 Task: Search one way flight ticket for 1 adult, 5 children, 2 infants in seat and 1 infant on lap in first from St. Louis: St. Louis Lambert International Airport to Jacksonville: Albert J. Ellis Airport on 8-3-2023. Choice of flights is Royal air maroc. Number of bags: 1 checked bag. Price is upto 77000. Outbound departure time preference is 19:30.
Action: Mouse moved to (229, 340)
Screenshot: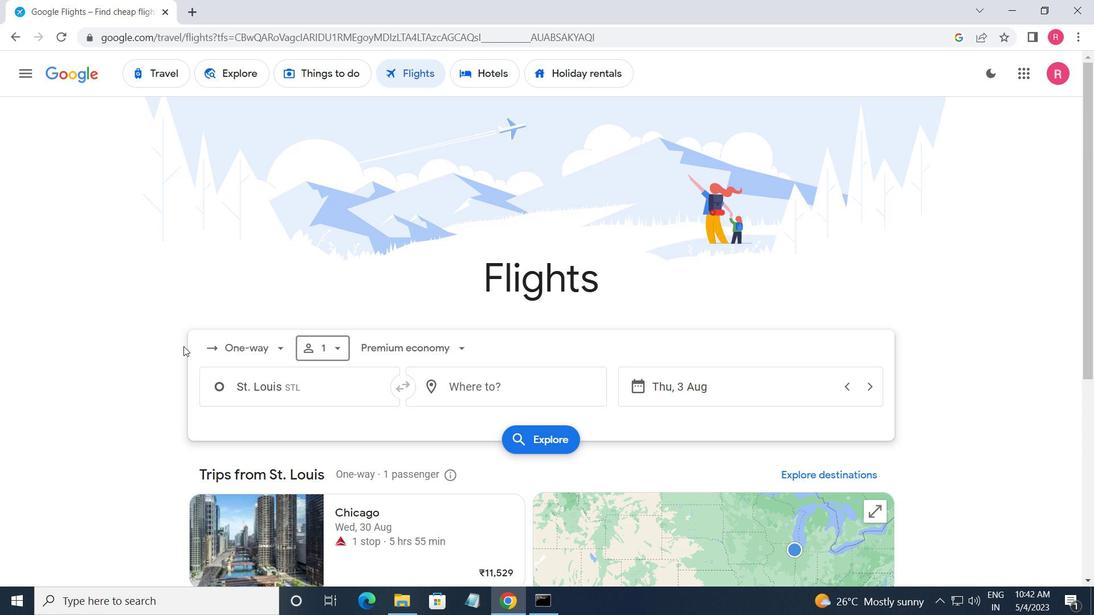 
Action: Mouse pressed left at (229, 340)
Screenshot: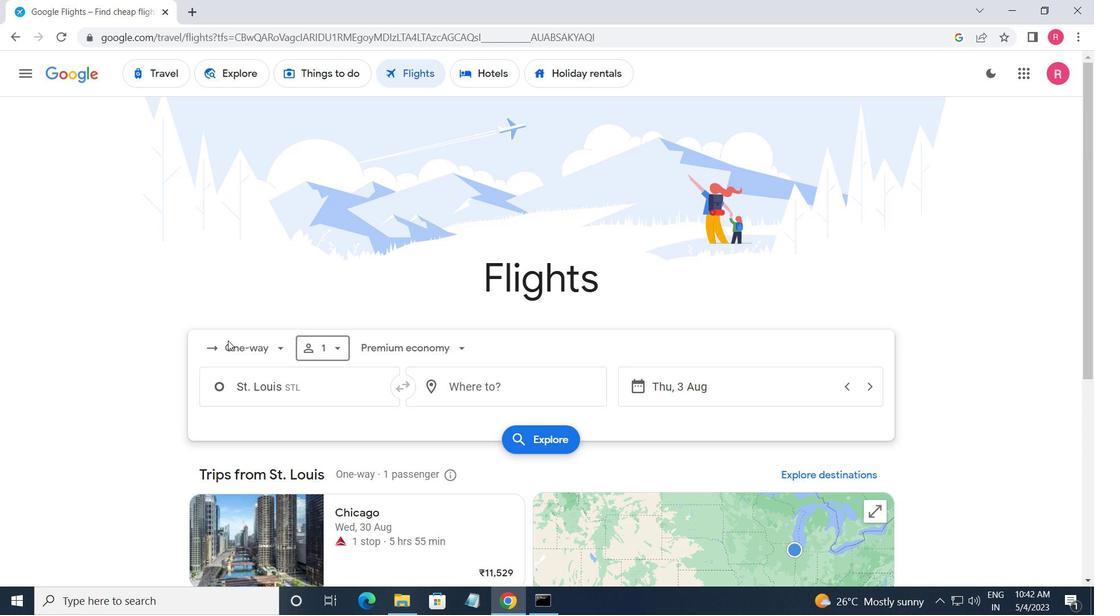 
Action: Mouse moved to (264, 414)
Screenshot: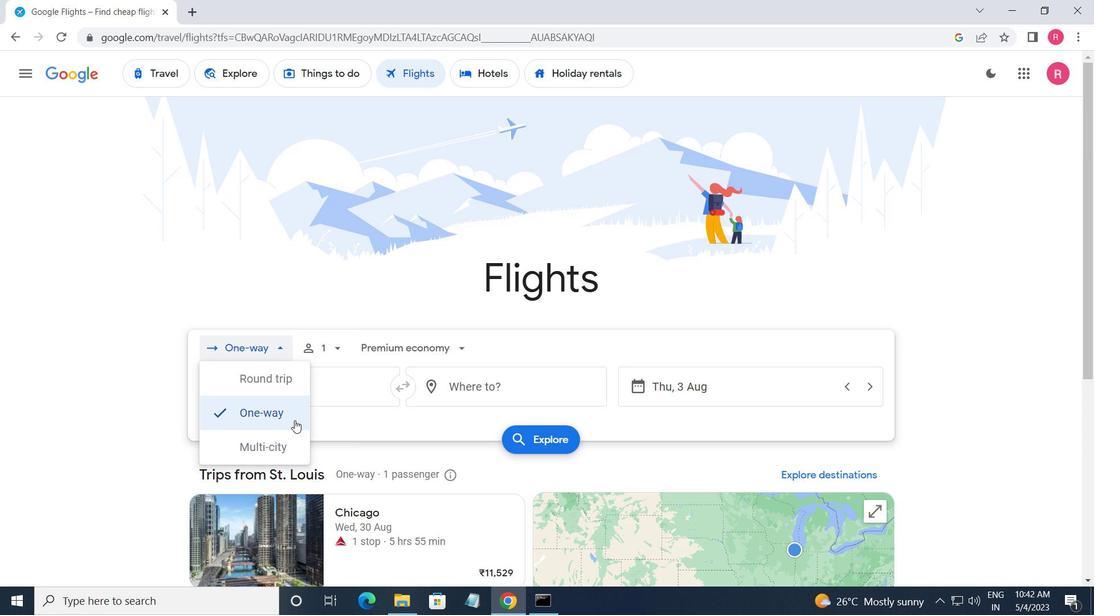 
Action: Mouse pressed left at (264, 414)
Screenshot: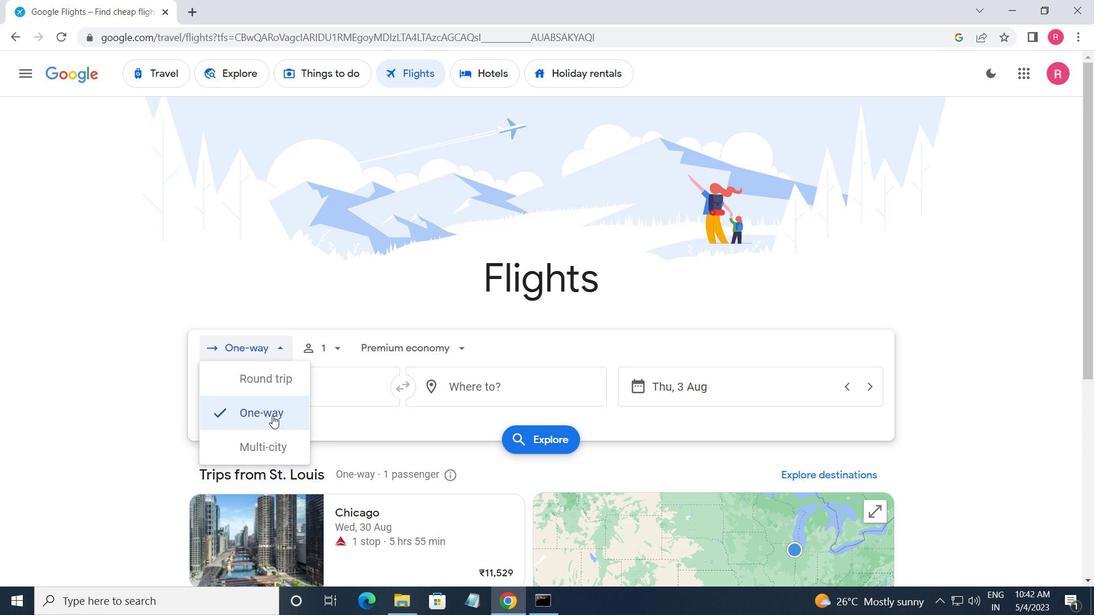 
Action: Mouse moved to (337, 341)
Screenshot: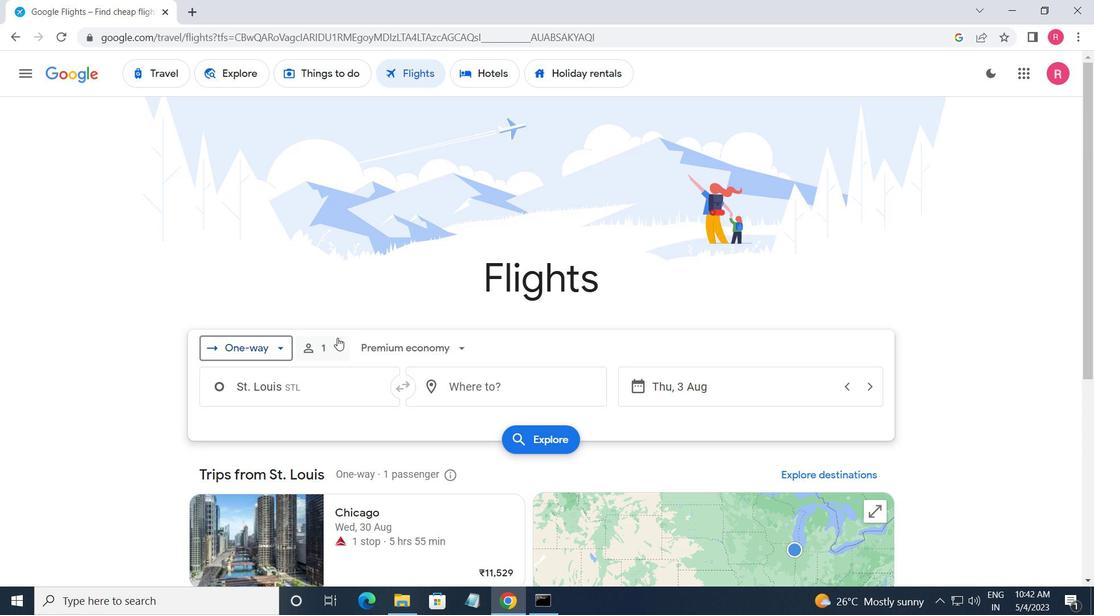 
Action: Mouse pressed left at (337, 341)
Screenshot: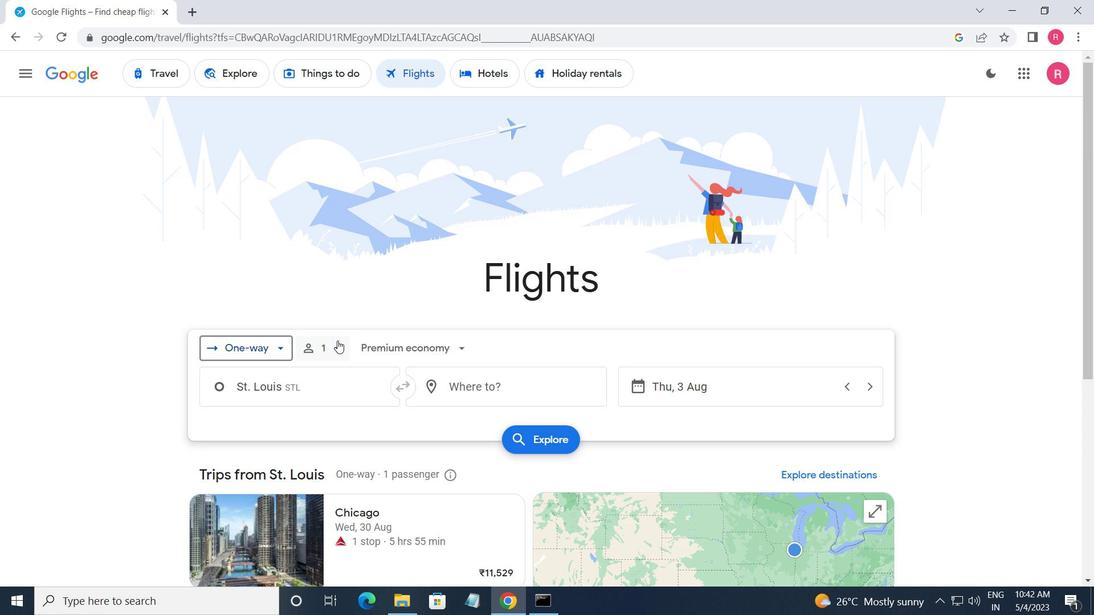 
Action: Mouse moved to (449, 429)
Screenshot: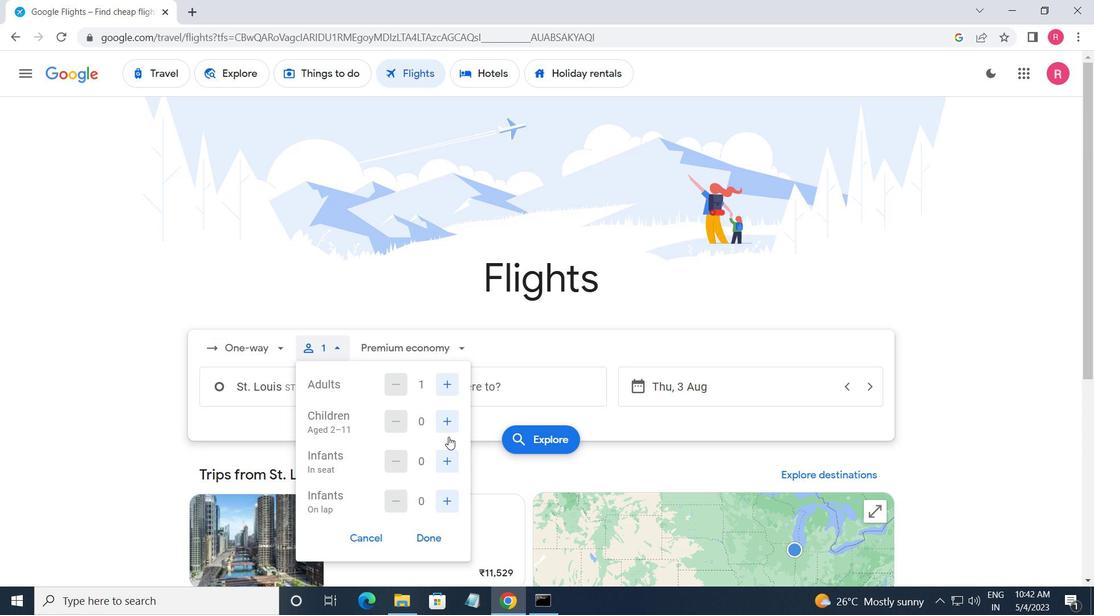 
Action: Mouse pressed left at (449, 429)
Screenshot: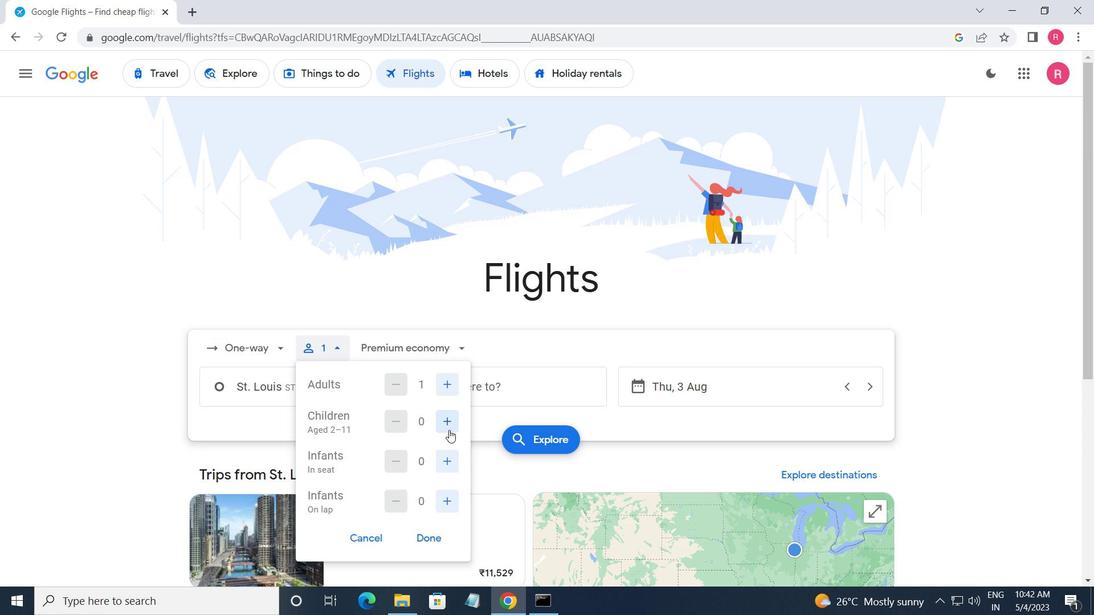 
Action: Mouse moved to (449, 429)
Screenshot: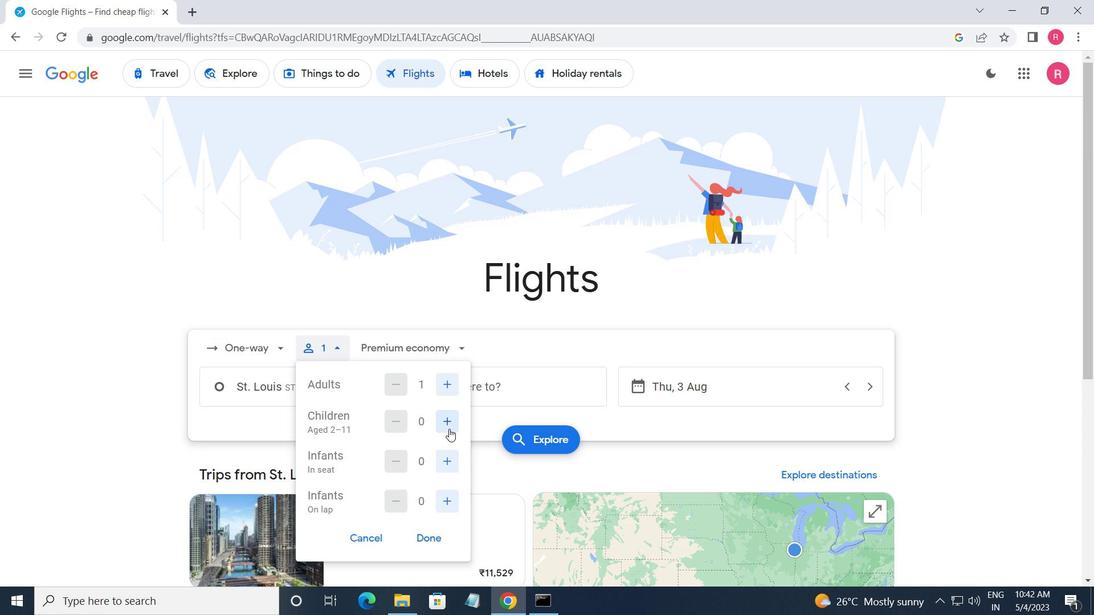 
Action: Mouse pressed left at (449, 429)
Screenshot: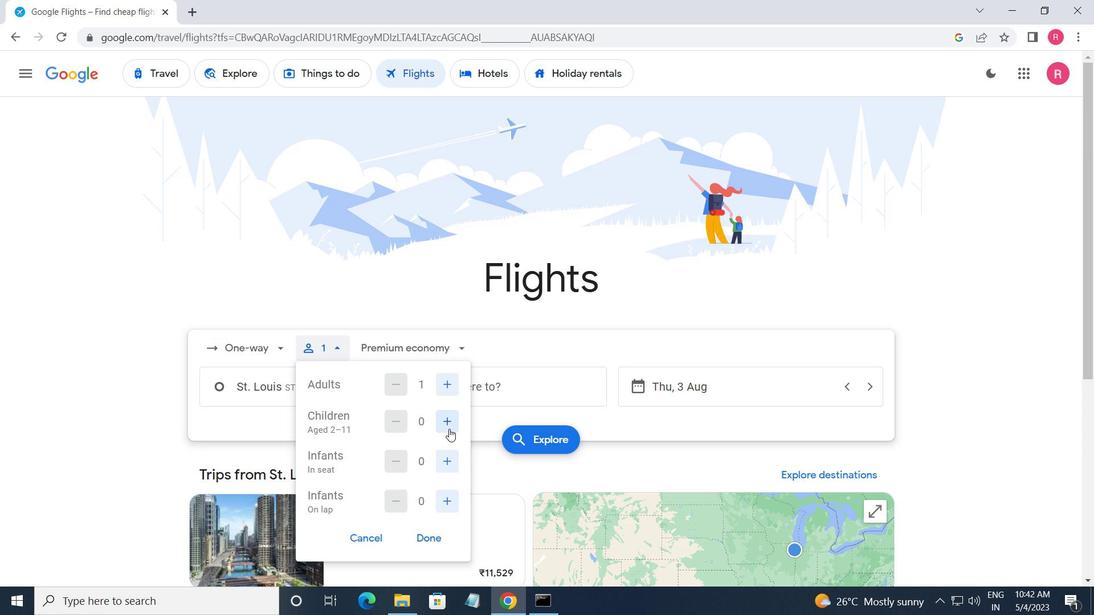 
Action: Mouse pressed left at (449, 429)
Screenshot: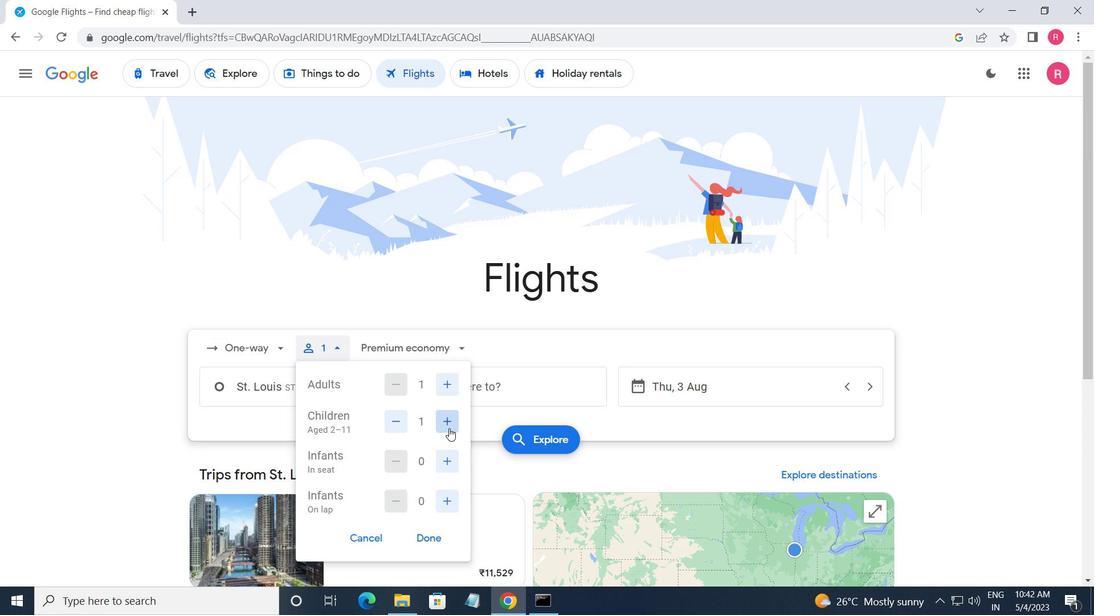
Action: Mouse pressed left at (449, 429)
Screenshot: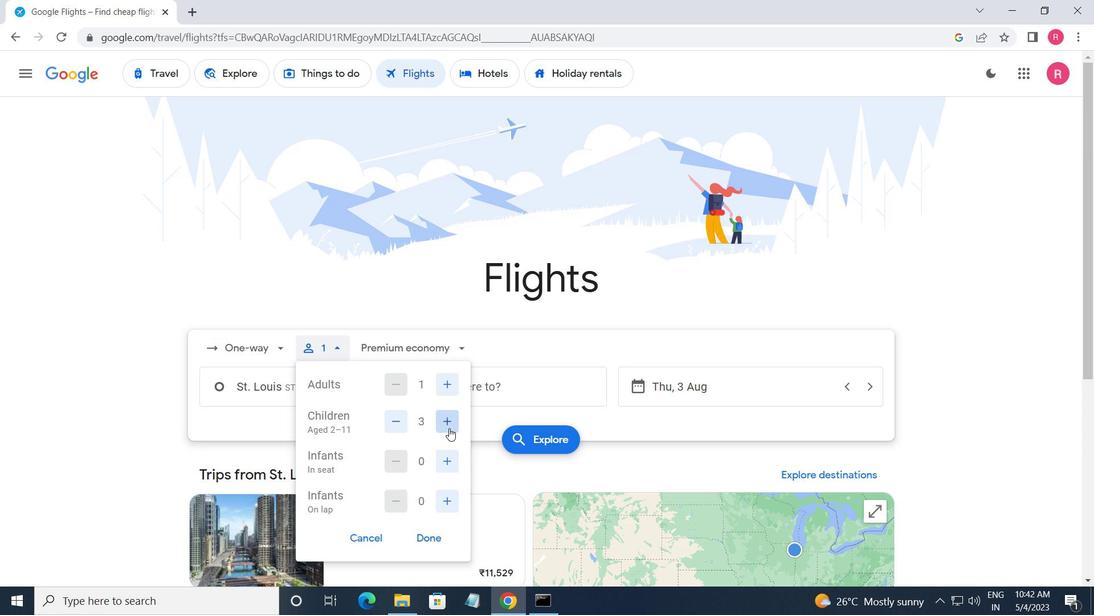 
Action: Mouse pressed left at (449, 429)
Screenshot: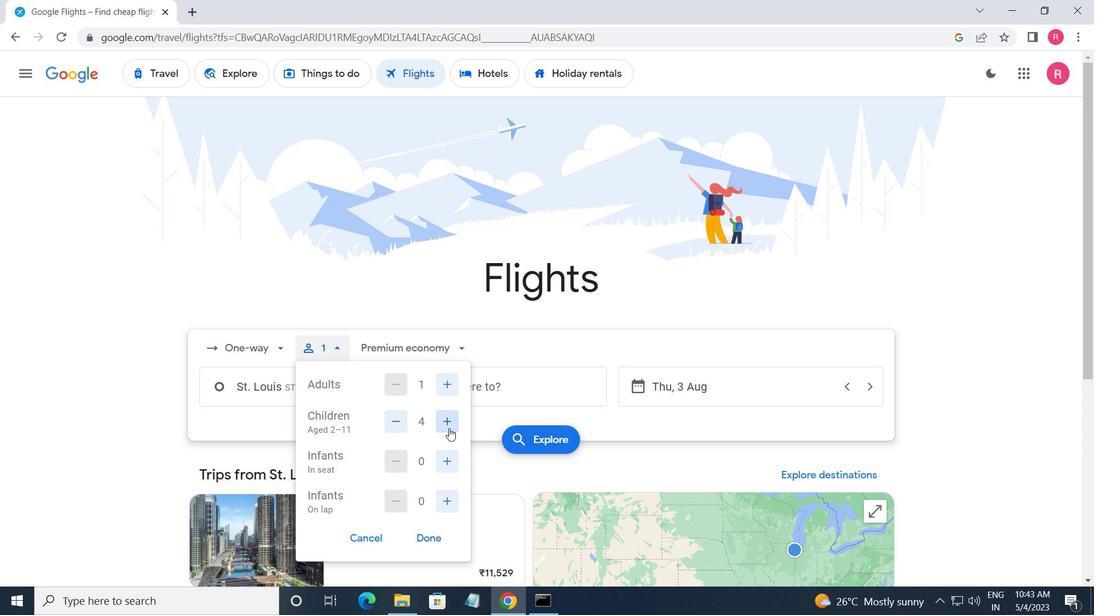 
Action: Mouse moved to (446, 455)
Screenshot: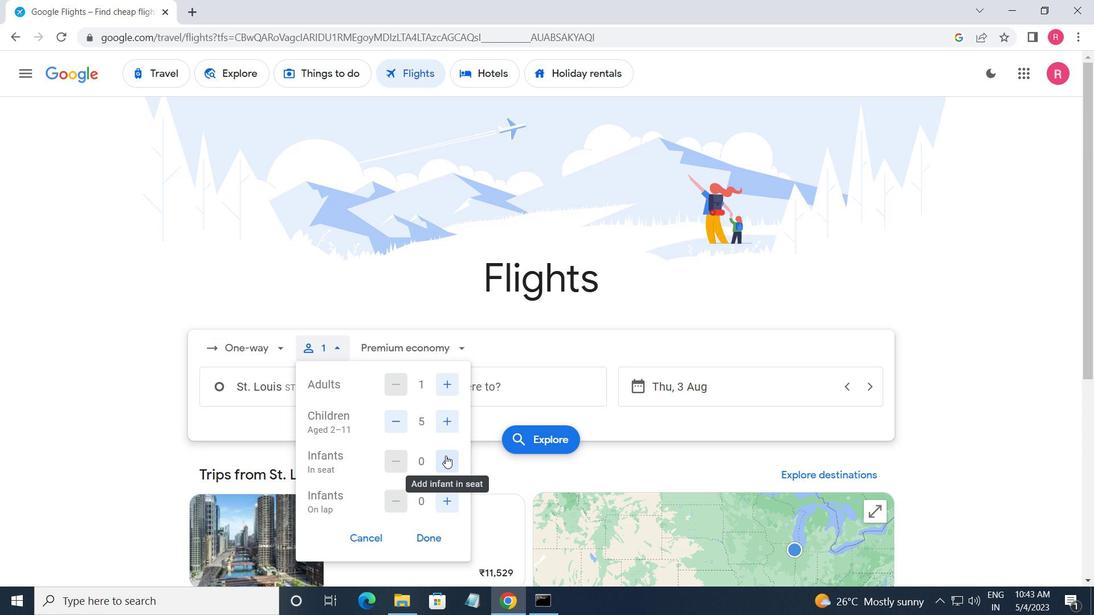
Action: Mouse pressed left at (446, 455)
Screenshot: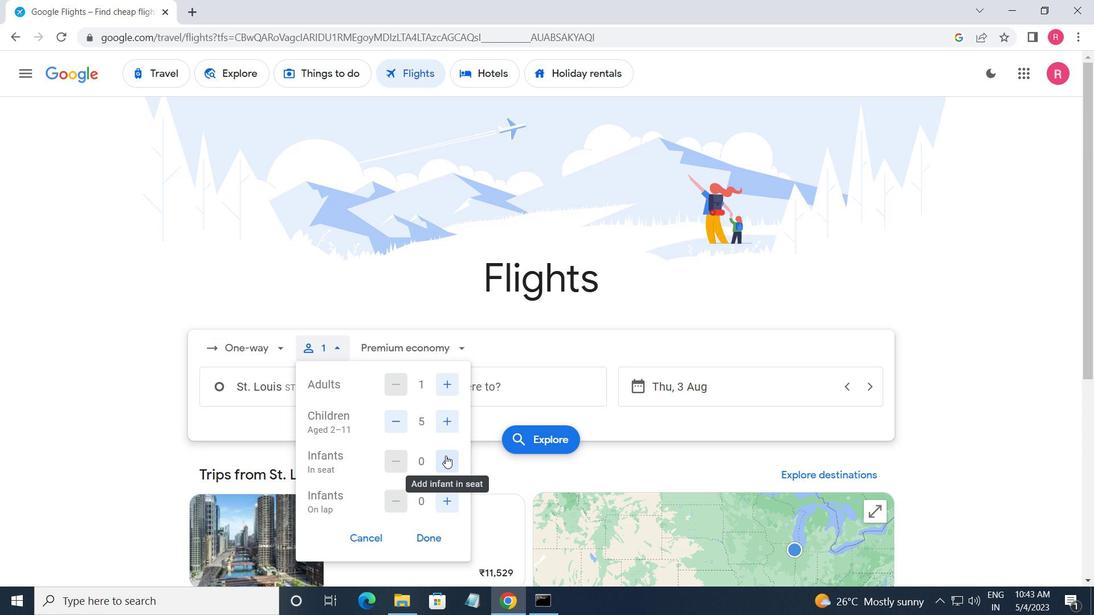 
Action: Mouse pressed left at (446, 455)
Screenshot: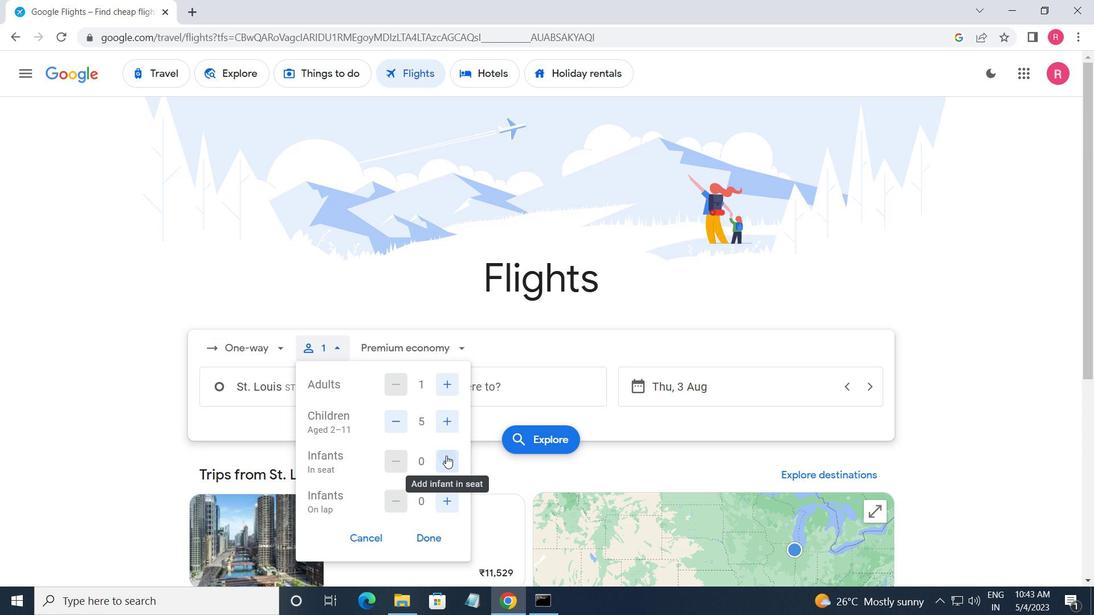 
Action: Mouse moved to (451, 505)
Screenshot: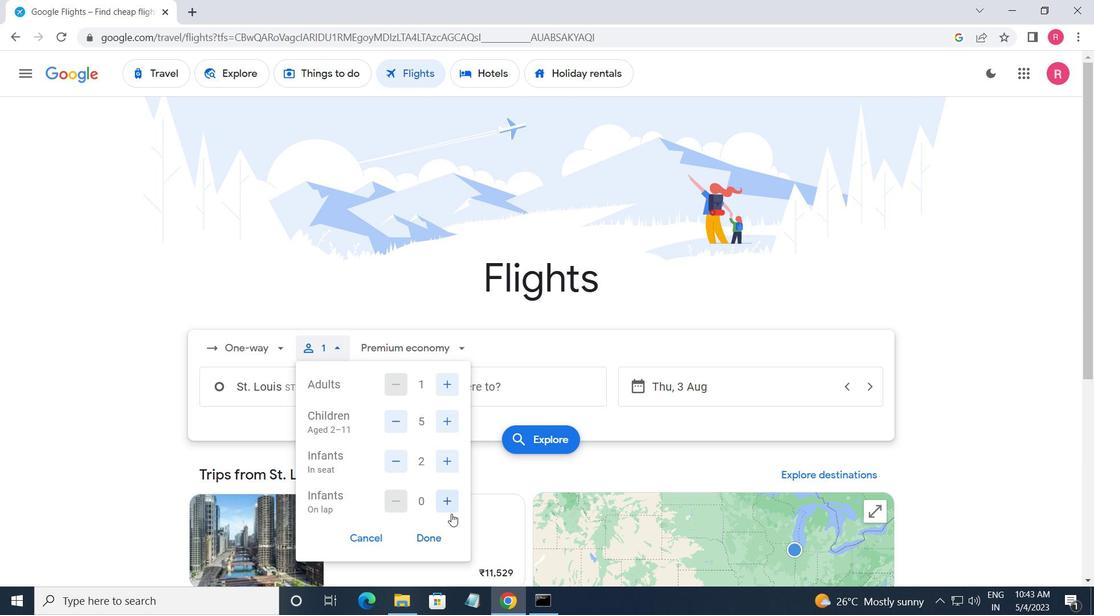 
Action: Mouse pressed left at (451, 505)
Screenshot: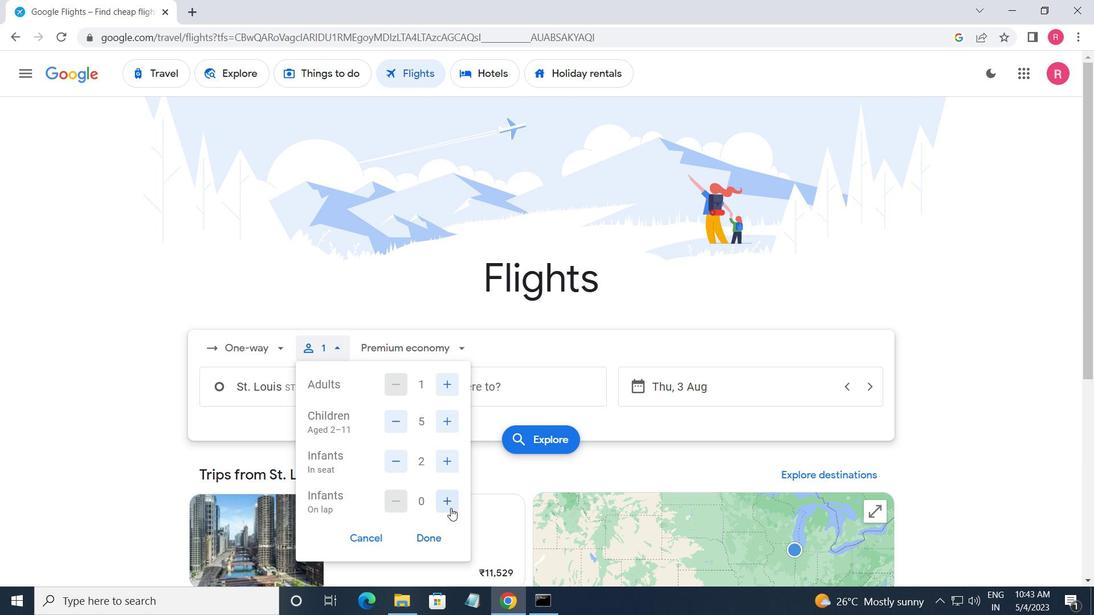 
Action: Mouse moved to (393, 499)
Screenshot: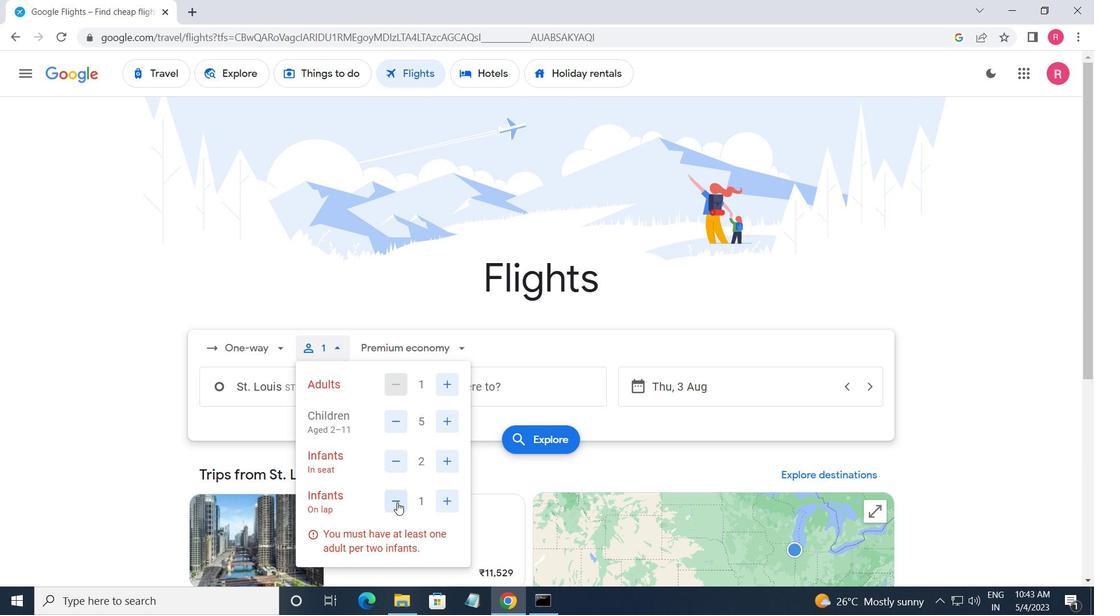 
Action: Mouse pressed left at (393, 499)
Screenshot: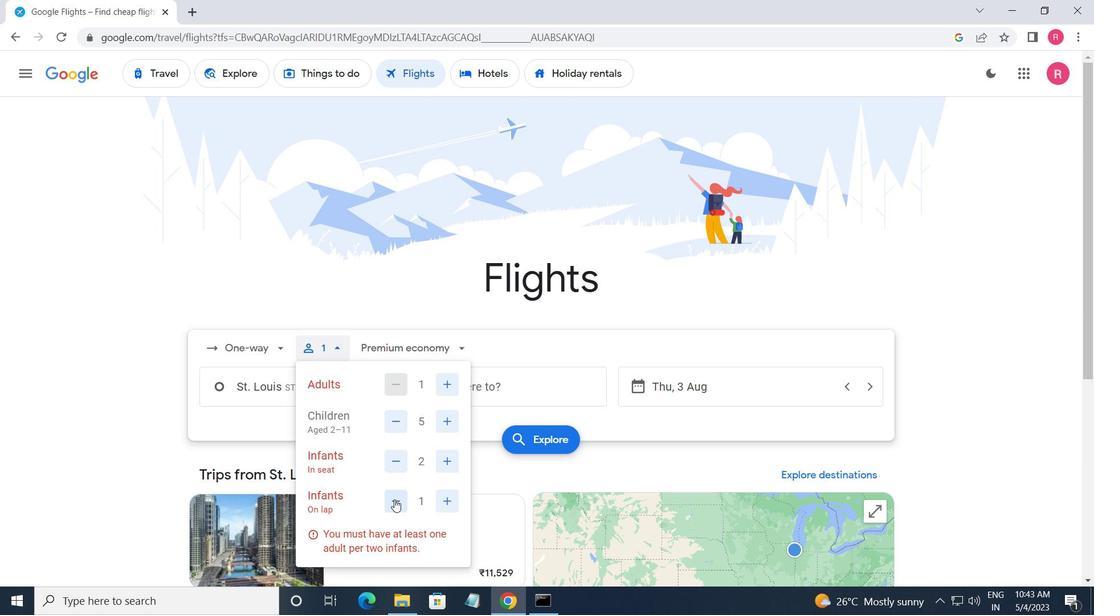 
Action: Mouse moved to (420, 532)
Screenshot: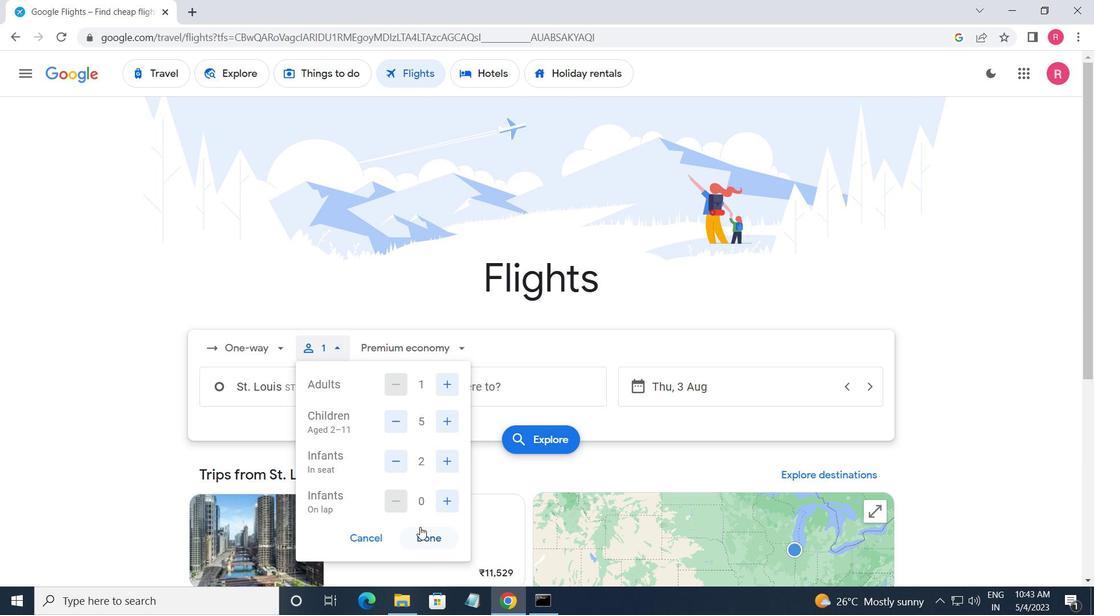 
Action: Mouse pressed left at (420, 532)
Screenshot: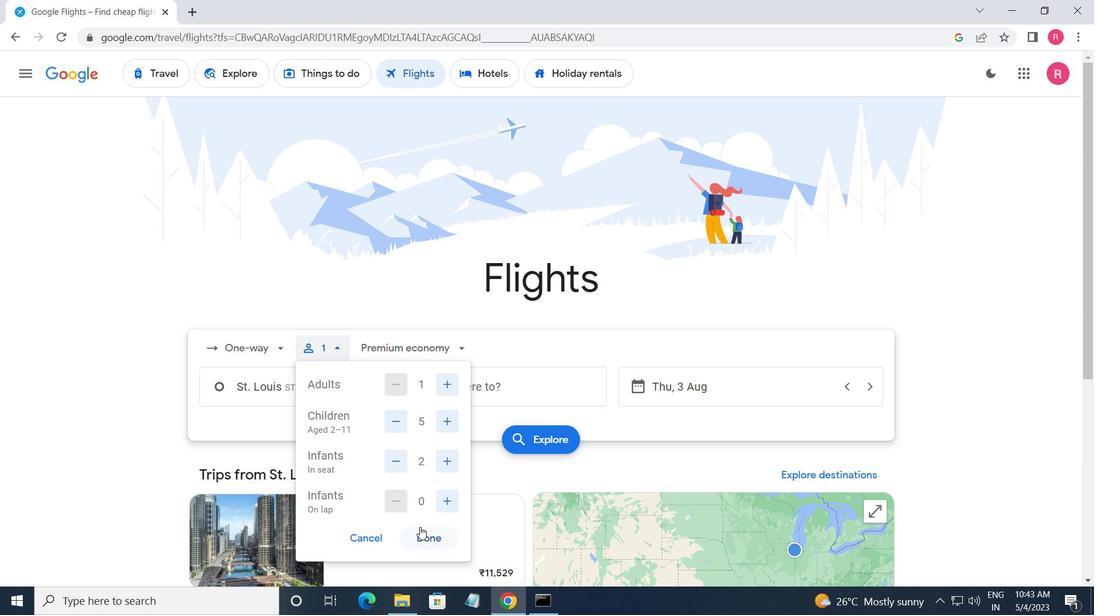 
Action: Mouse moved to (377, 350)
Screenshot: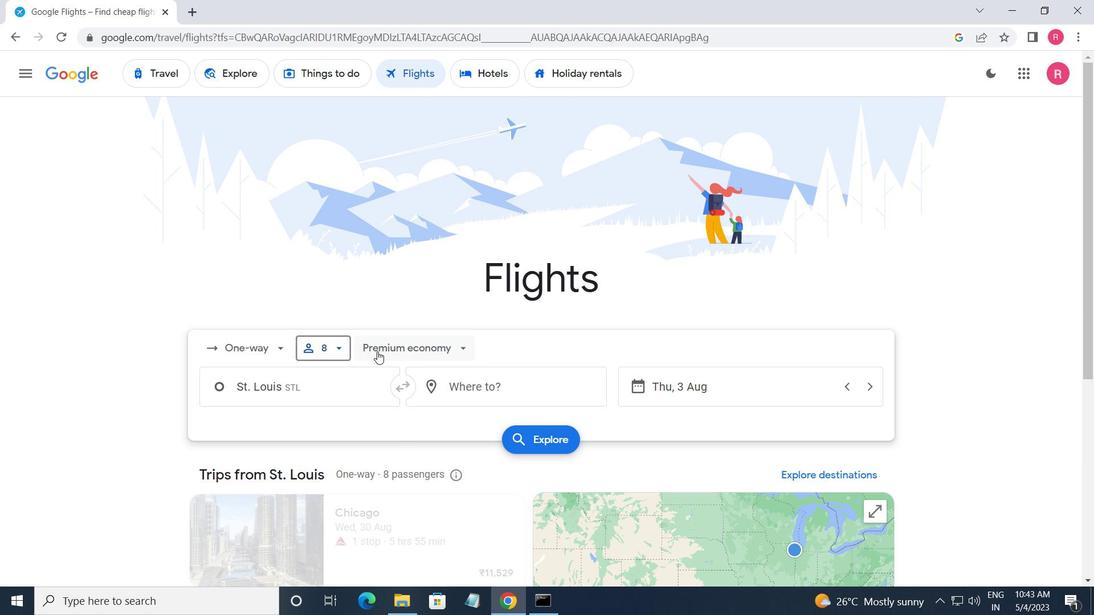 
Action: Mouse pressed left at (377, 350)
Screenshot: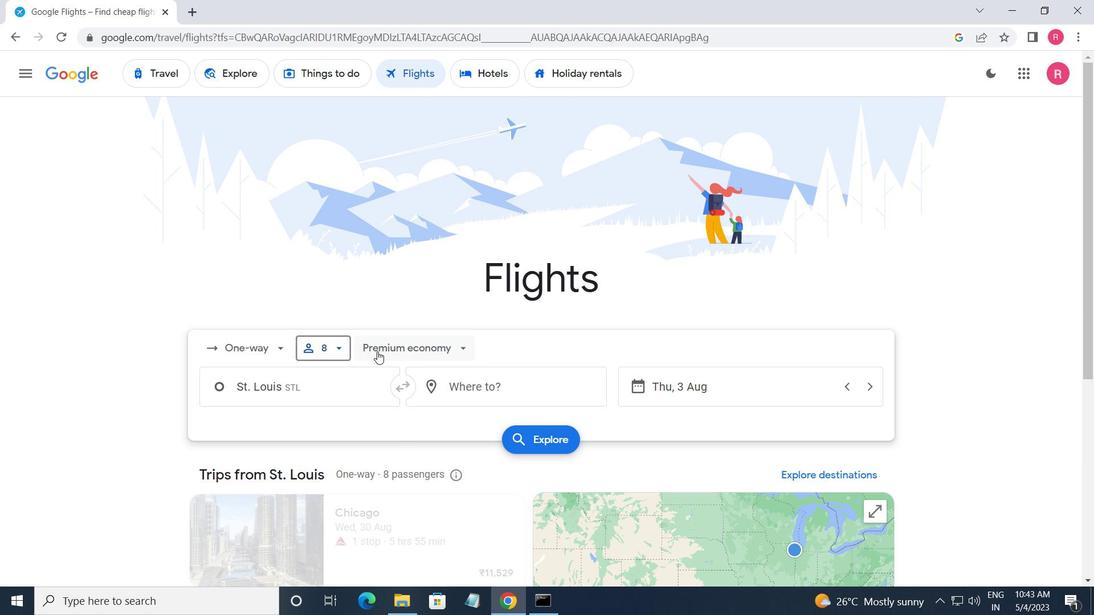 
Action: Mouse moved to (419, 475)
Screenshot: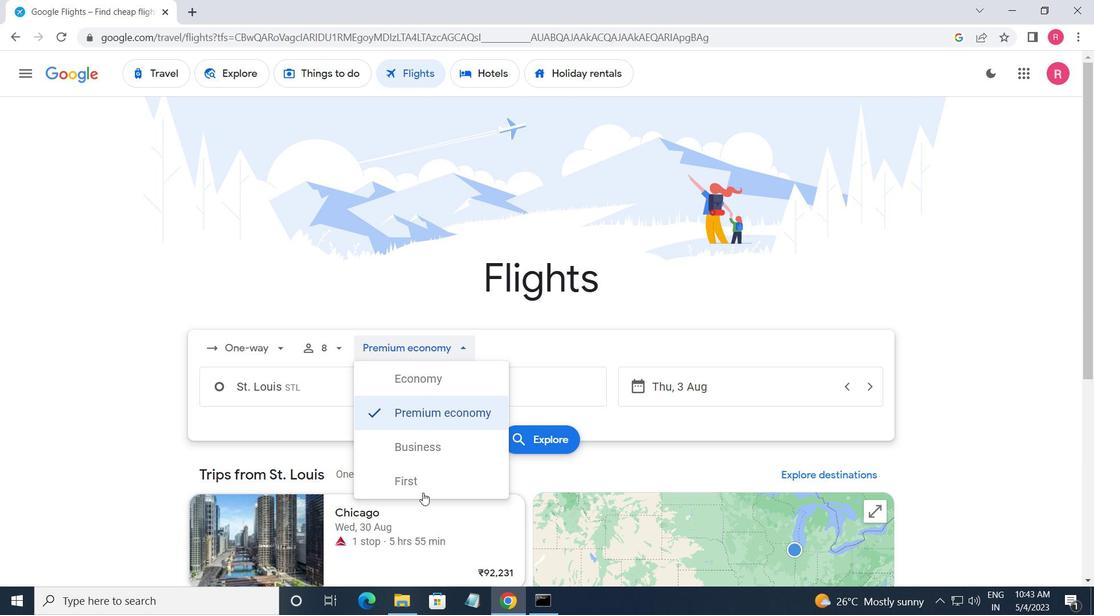 
Action: Mouse pressed left at (419, 475)
Screenshot: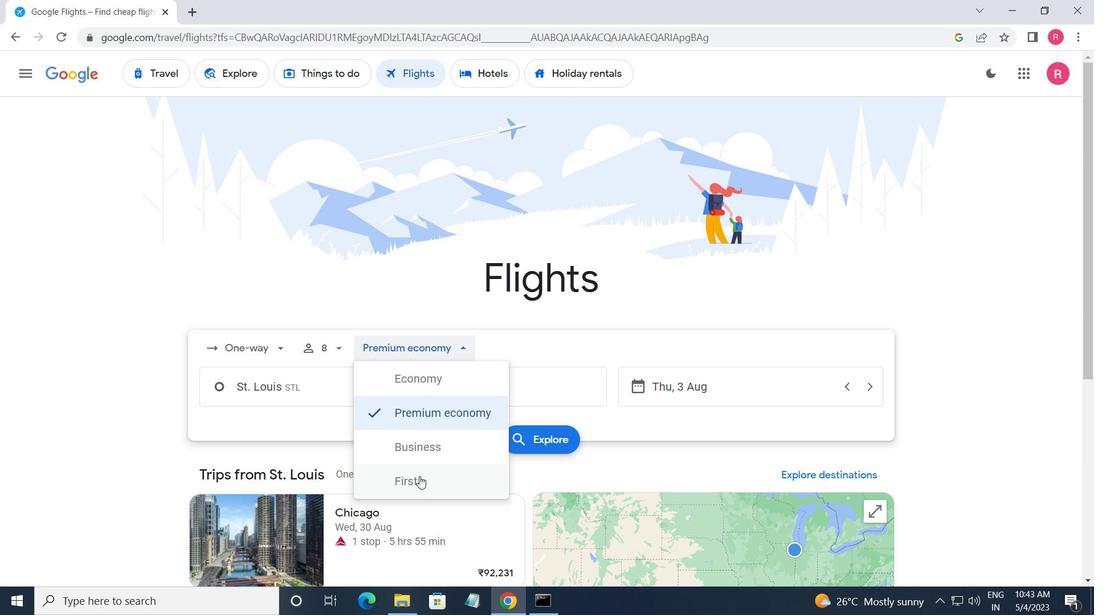 
Action: Mouse moved to (346, 388)
Screenshot: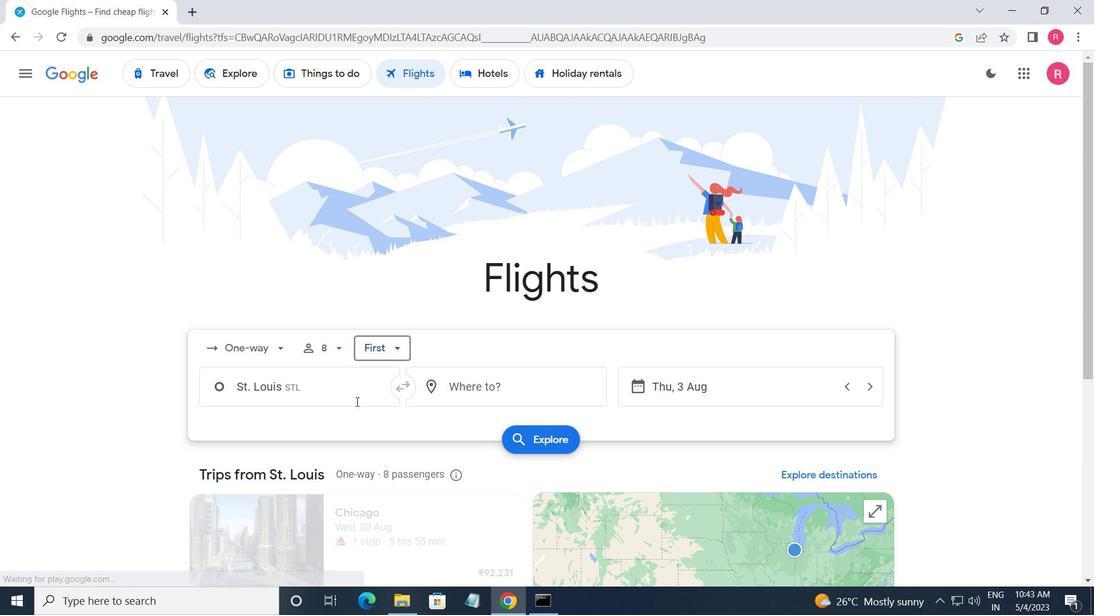 
Action: Mouse pressed left at (346, 388)
Screenshot: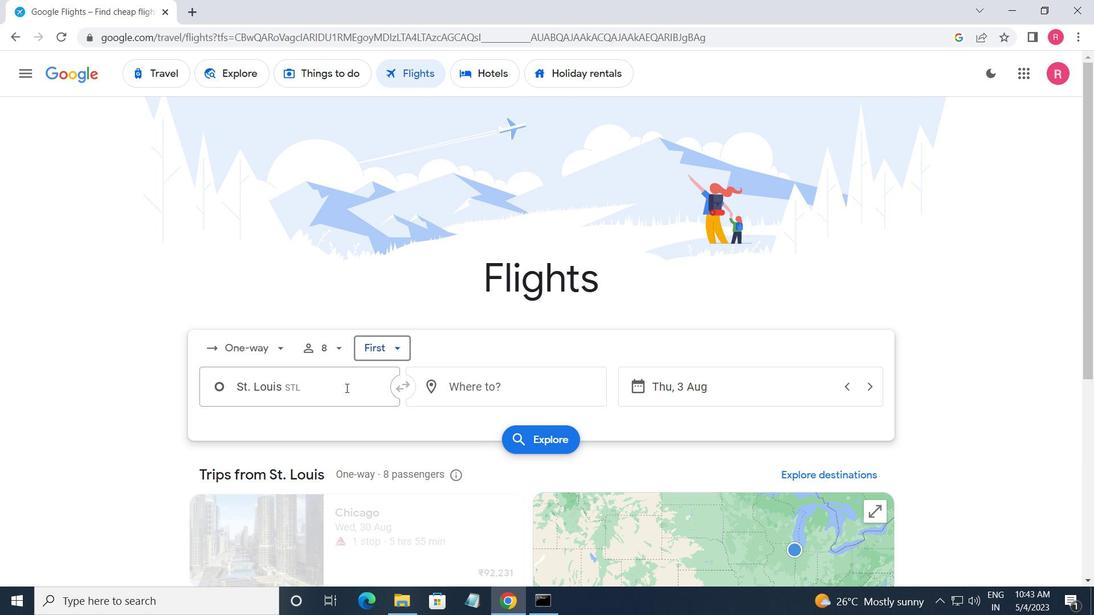 
Action: Mouse moved to (358, 470)
Screenshot: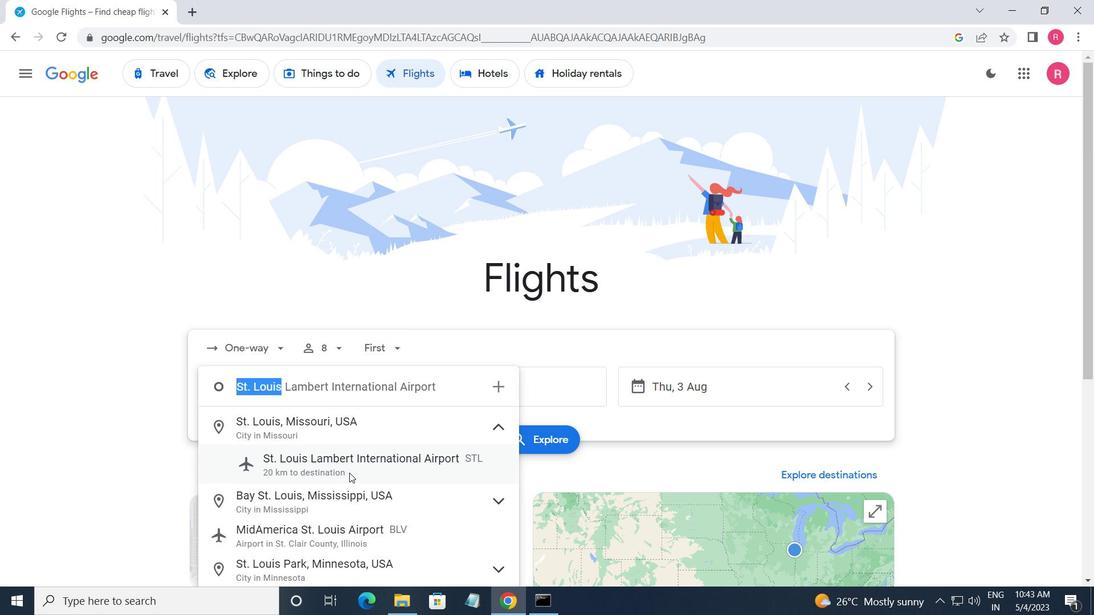 
Action: Mouse pressed left at (358, 470)
Screenshot: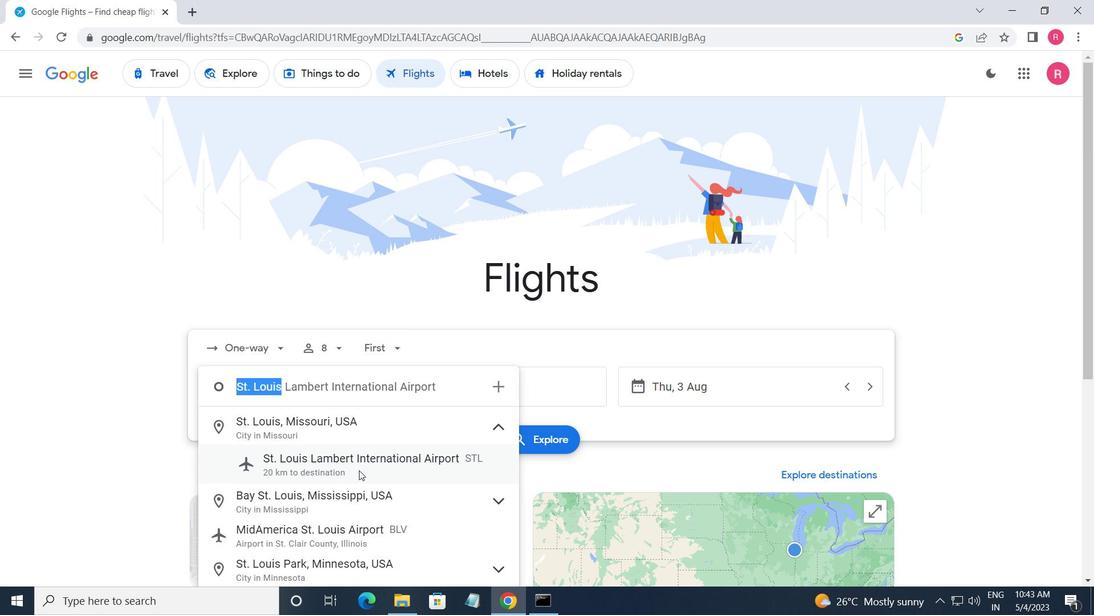 
Action: Mouse moved to (527, 392)
Screenshot: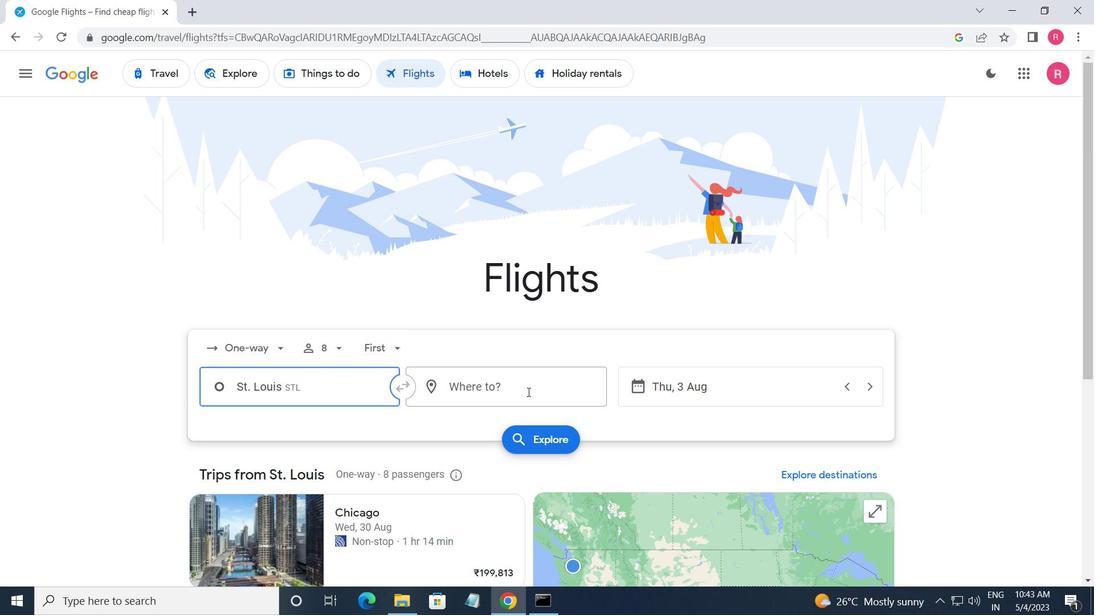 
Action: Mouse pressed left at (527, 392)
Screenshot: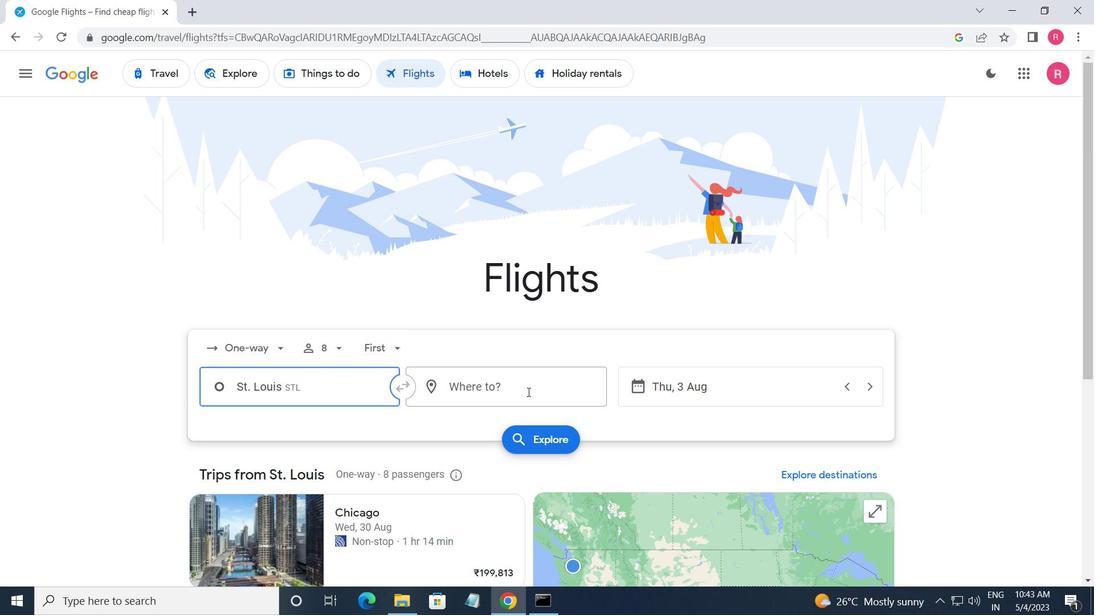 
Action: Mouse moved to (538, 517)
Screenshot: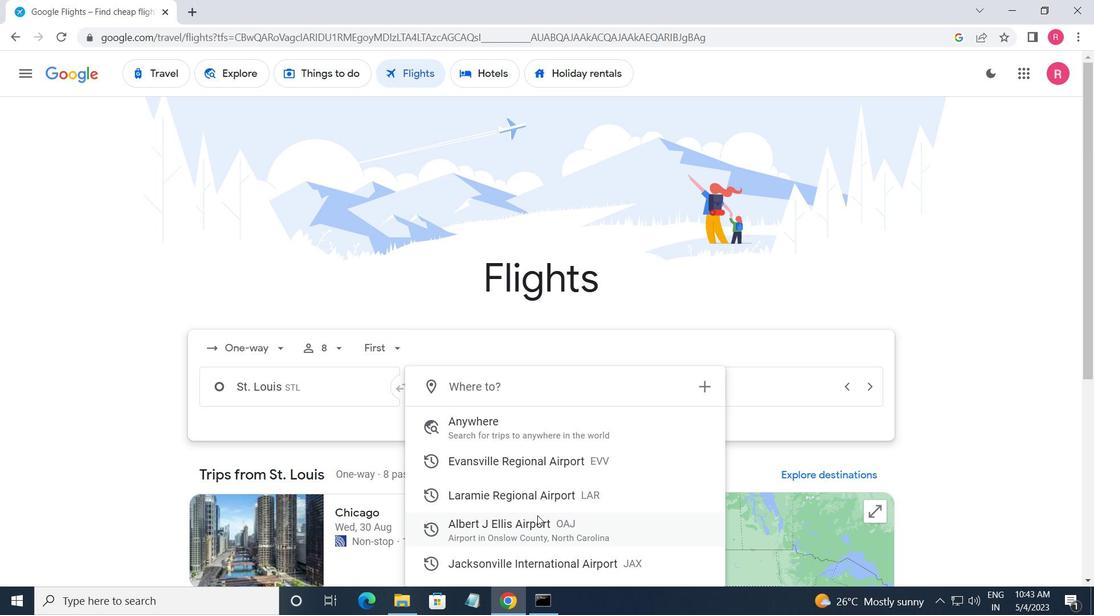 
Action: Mouse pressed left at (538, 517)
Screenshot: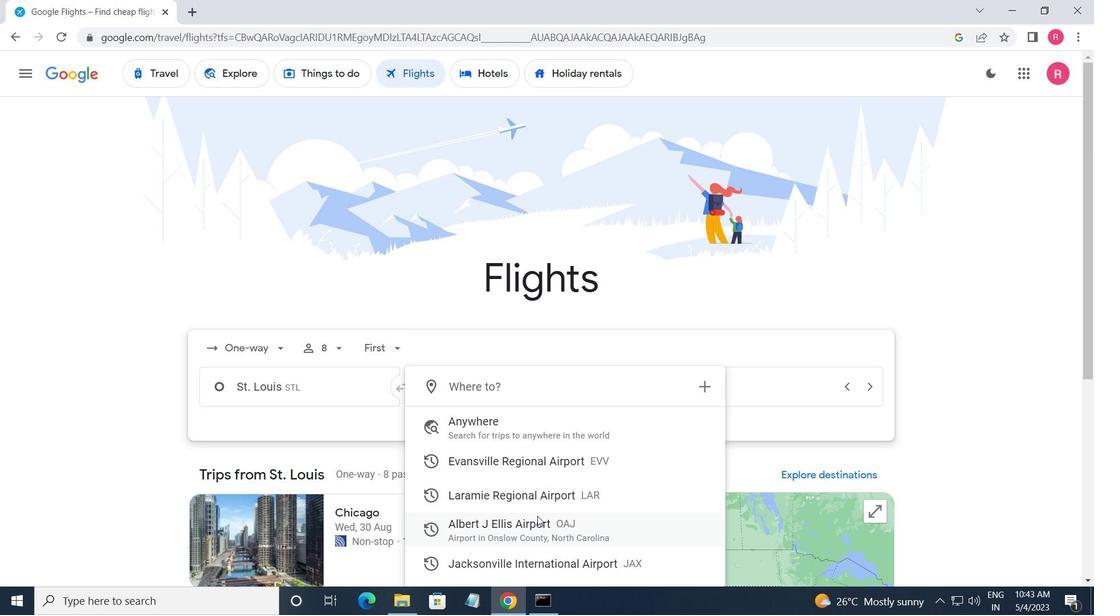 
Action: Mouse moved to (737, 397)
Screenshot: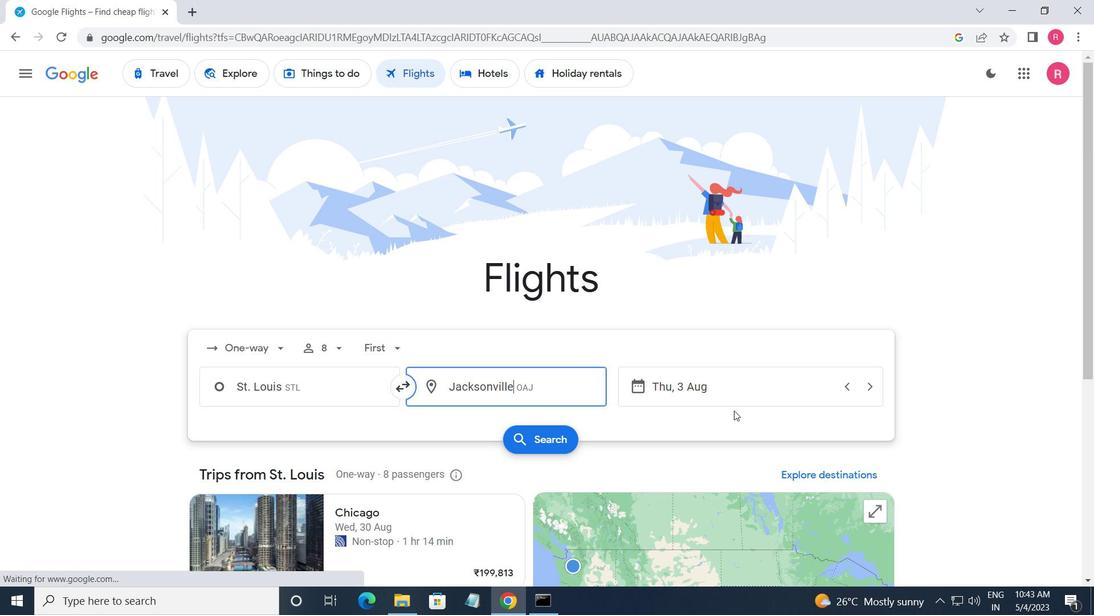 
Action: Mouse pressed left at (737, 397)
Screenshot: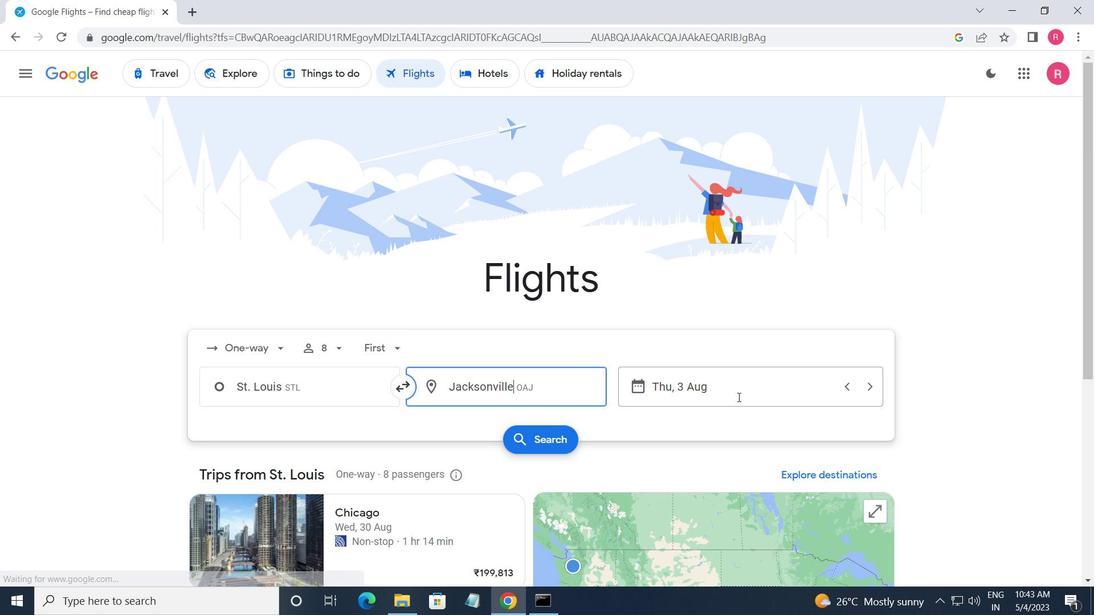 
Action: Mouse moved to (516, 338)
Screenshot: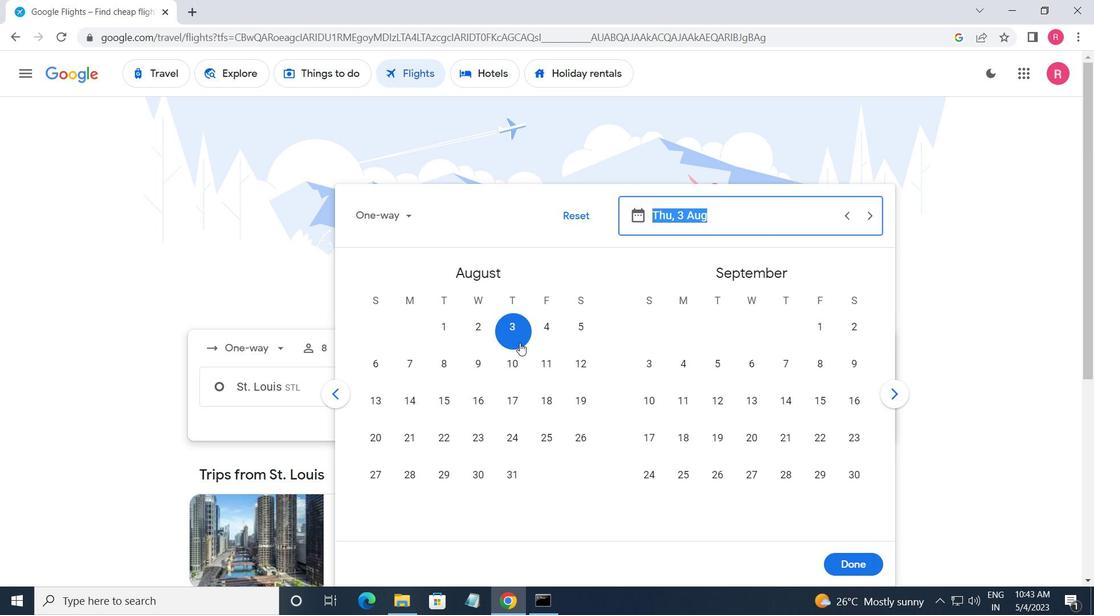 
Action: Mouse pressed left at (516, 338)
Screenshot: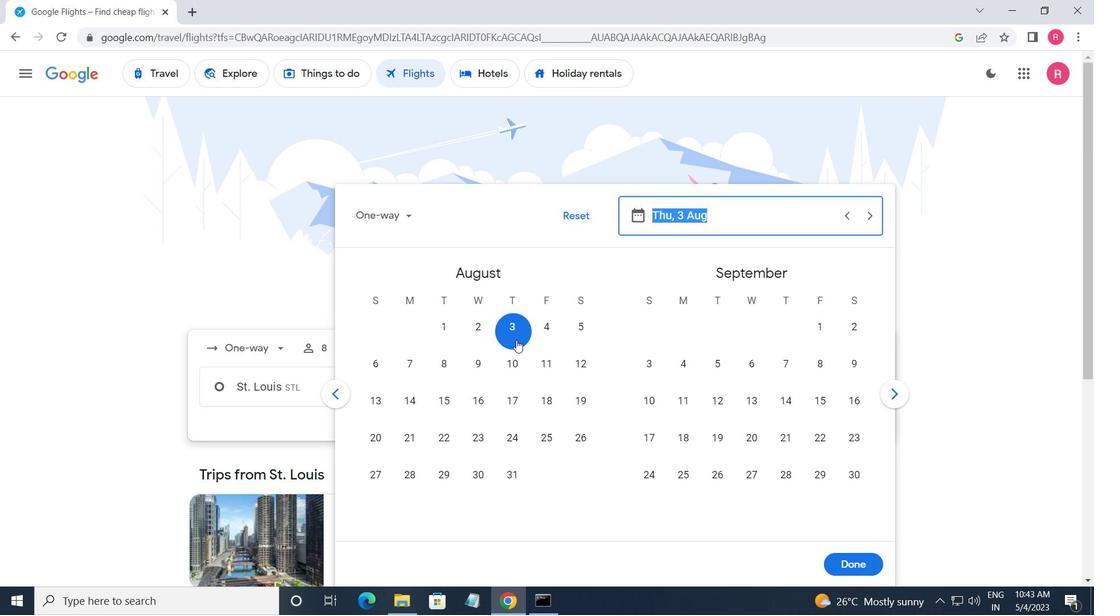 
Action: Mouse moved to (844, 560)
Screenshot: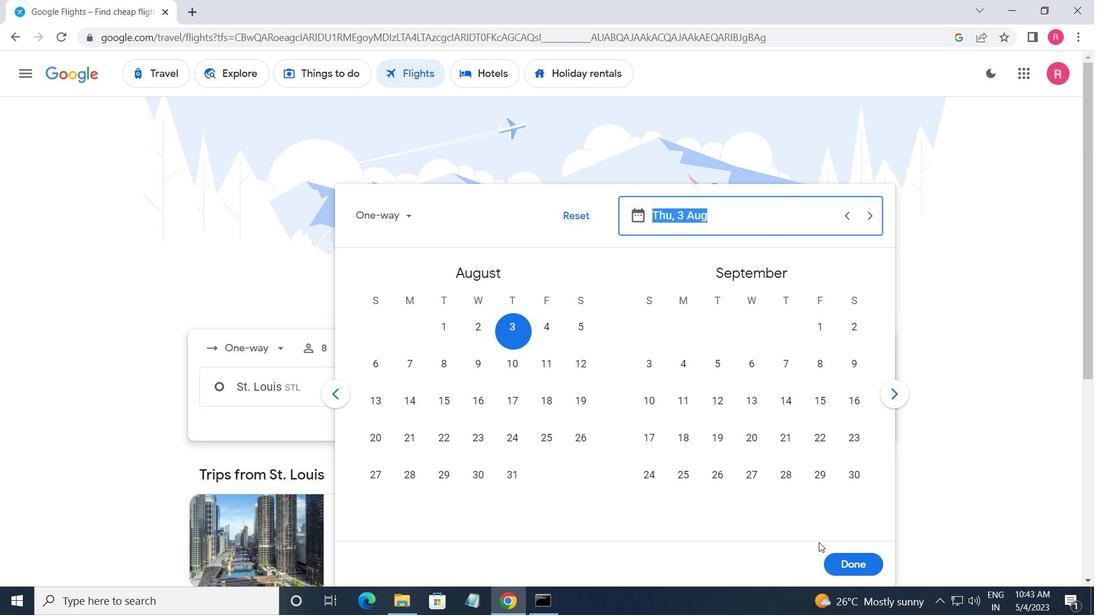 
Action: Mouse pressed left at (844, 560)
Screenshot: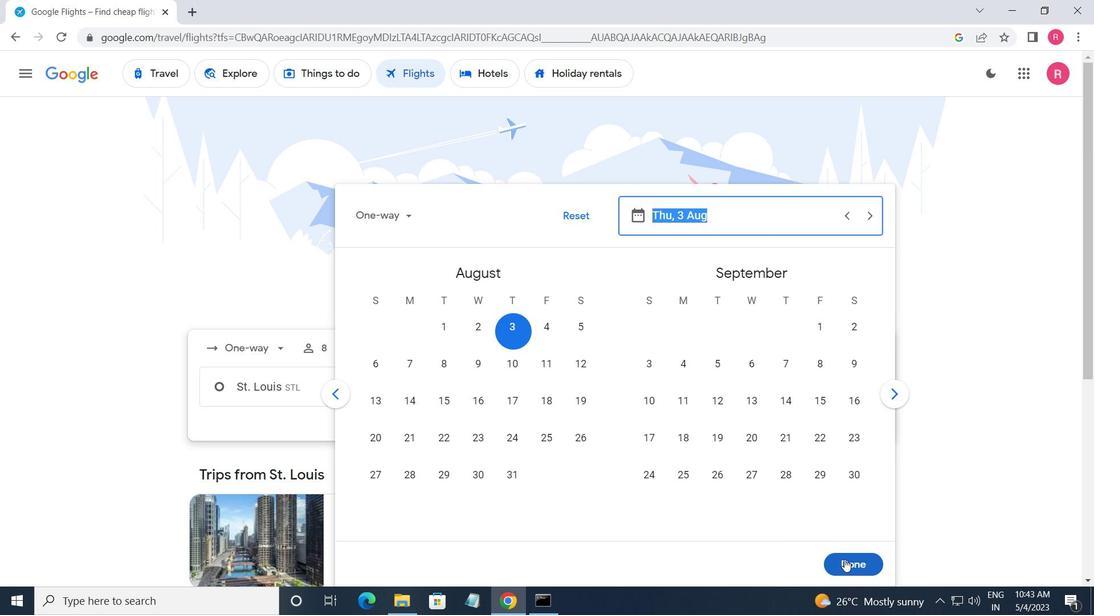 
Action: Mouse moved to (521, 429)
Screenshot: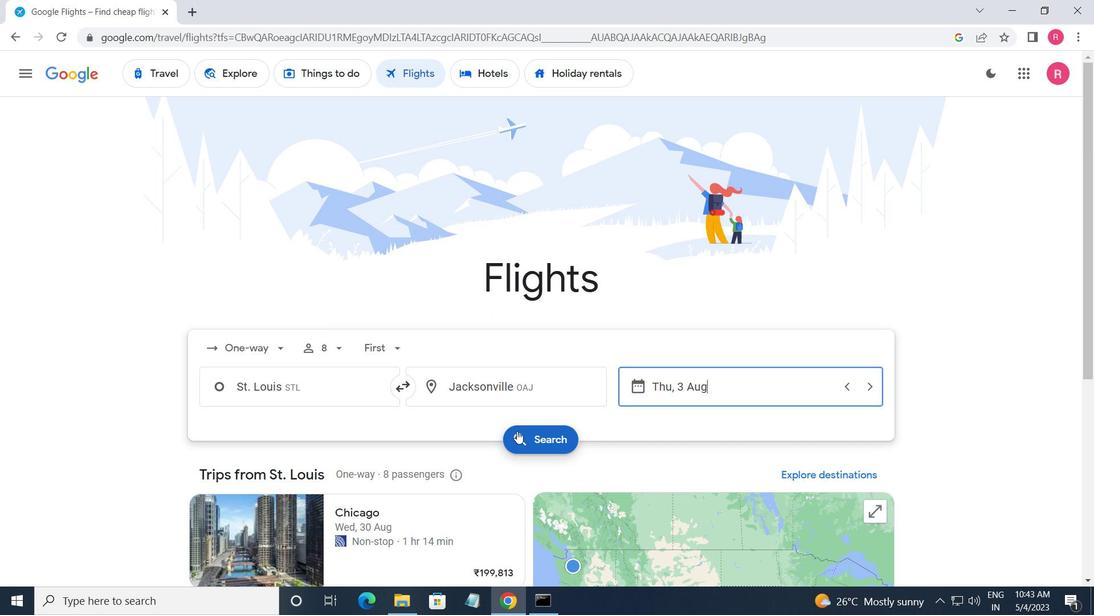 
Action: Mouse pressed left at (521, 429)
Screenshot: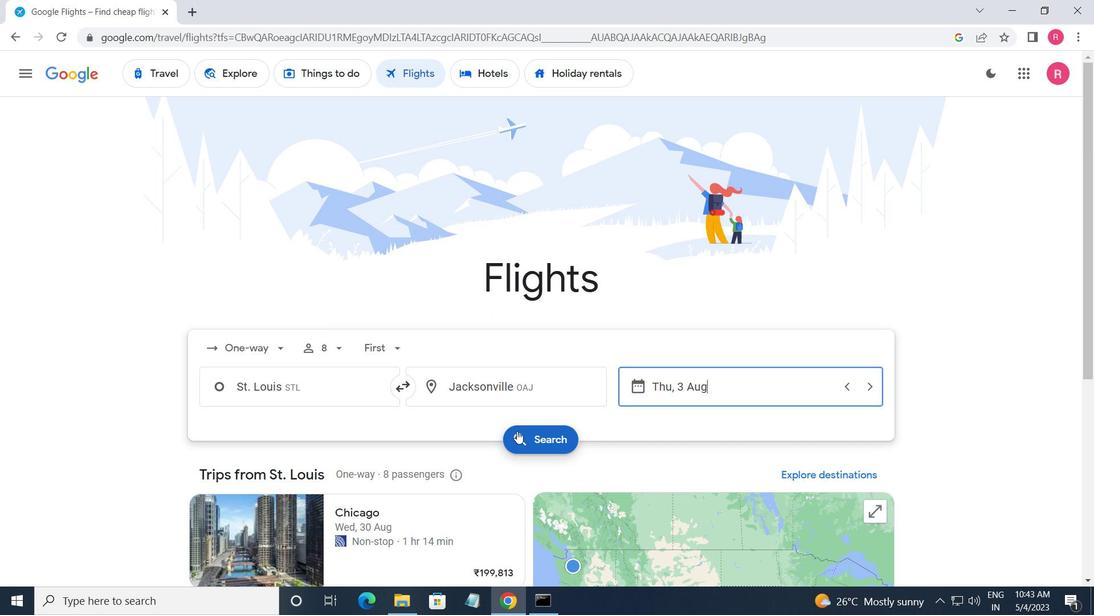 
Action: Mouse moved to (226, 202)
Screenshot: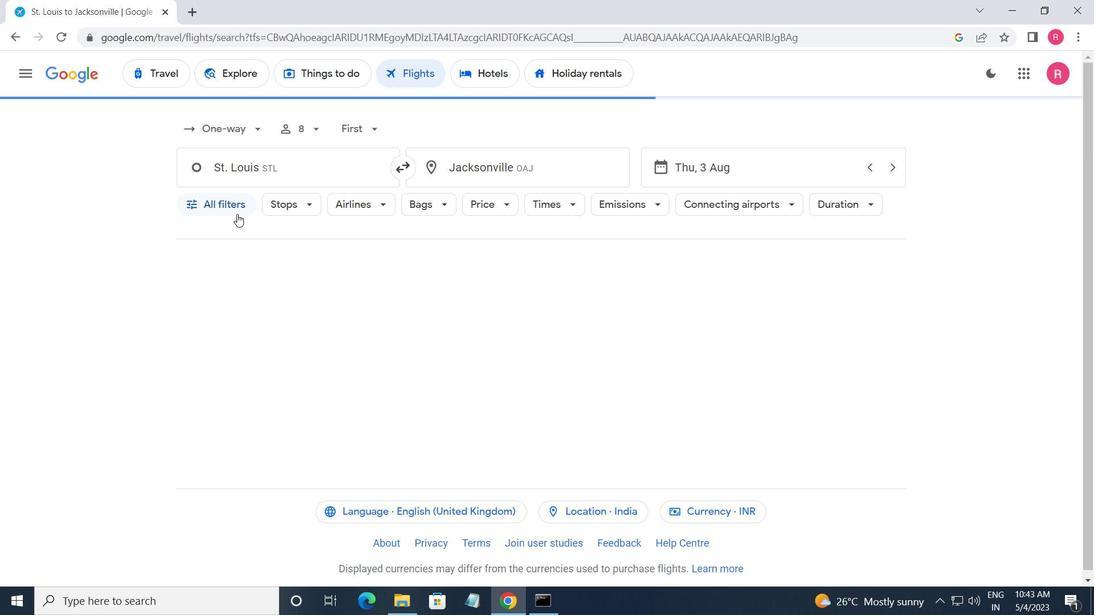 
Action: Mouse pressed left at (226, 202)
Screenshot: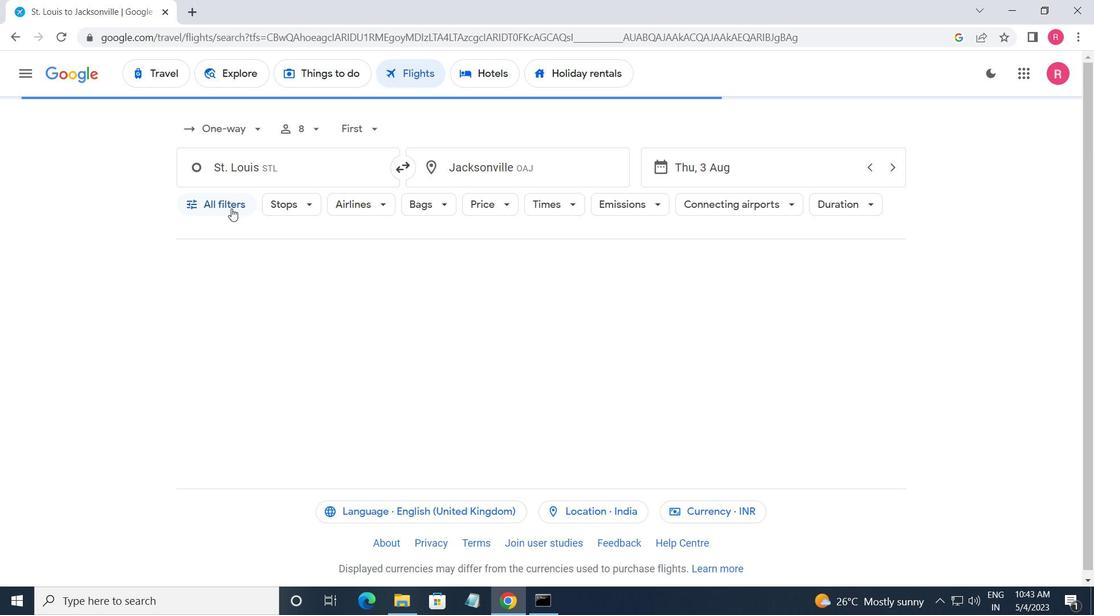 
Action: Mouse moved to (276, 354)
Screenshot: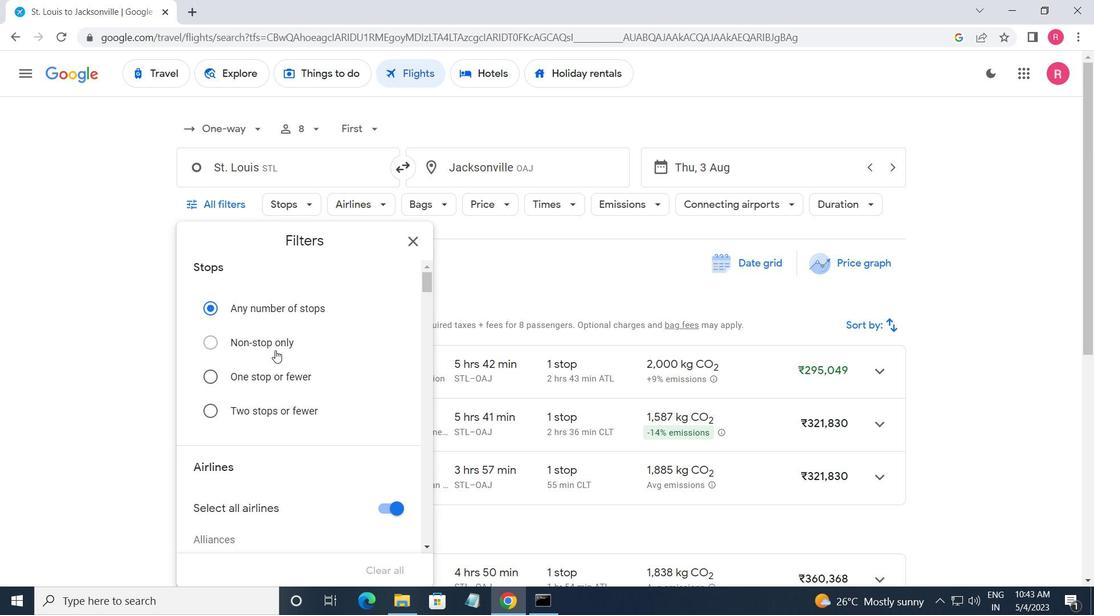 
Action: Mouse scrolled (276, 353) with delta (0, 0)
Screenshot: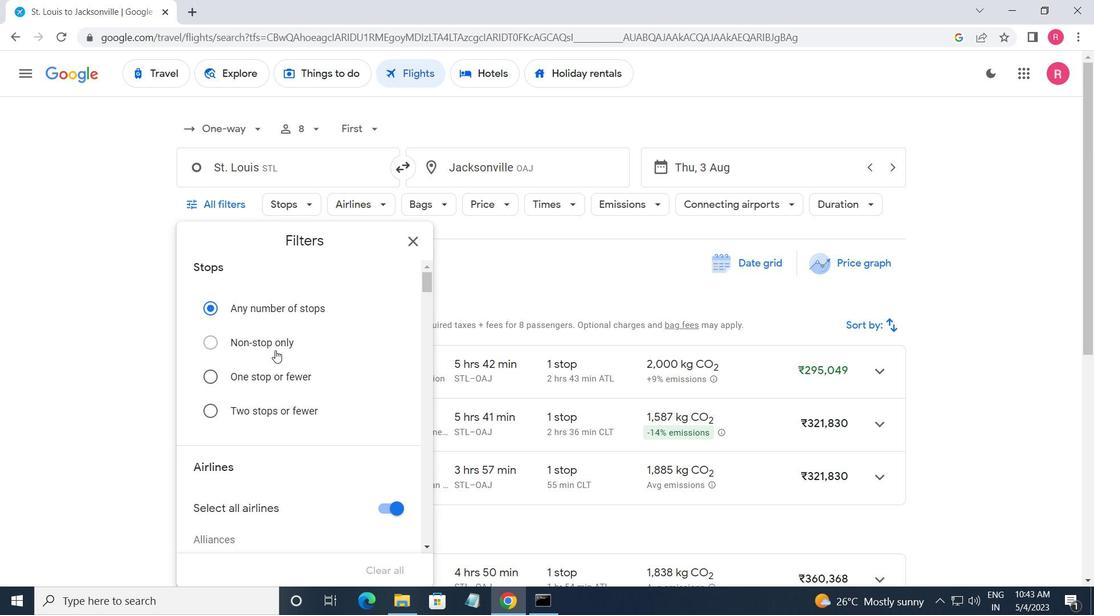 
Action: Mouse moved to (296, 387)
Screenshot: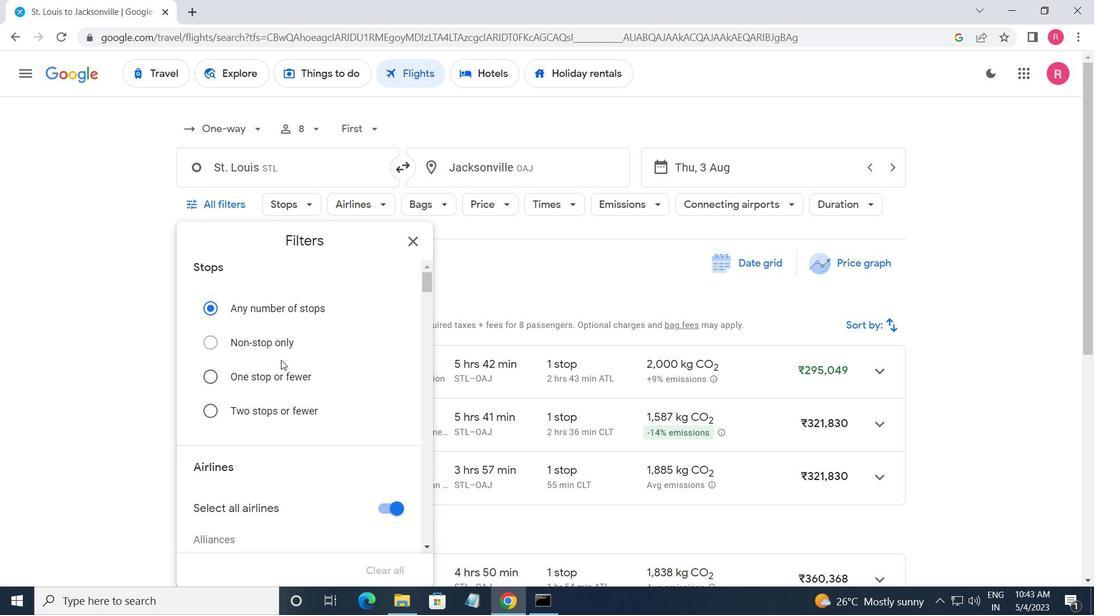 
Action: Mouse scrolled (296, 386) with delta (0, 0)
Screenshot: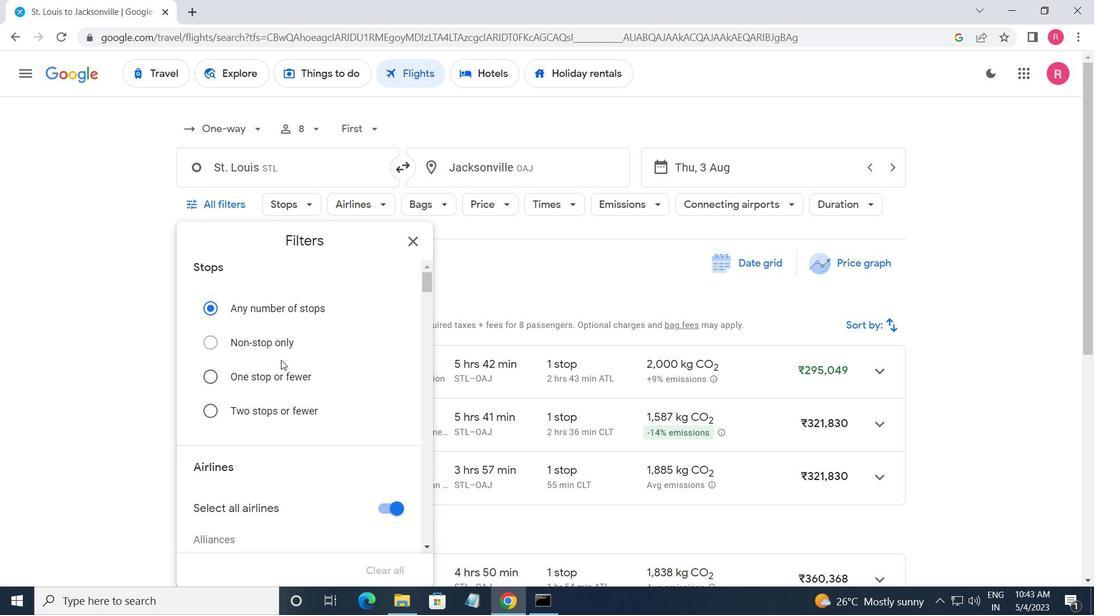 
Action: Mouse moved to (296, 389)
Screenshot: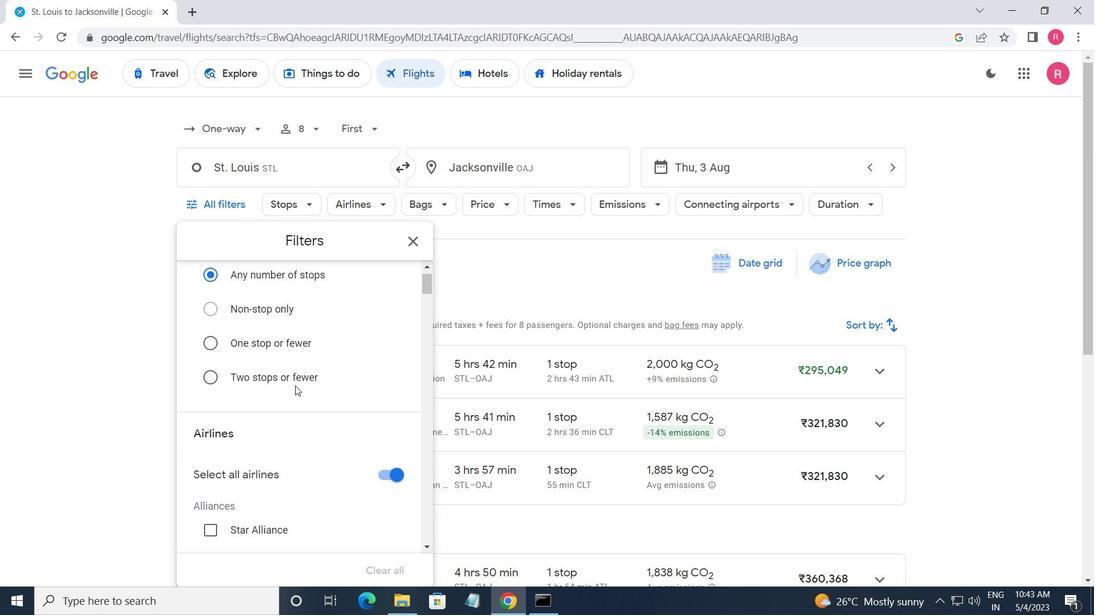 
Action: Mouse scrolled (296, 389) with delta (0, 0)
Screenshot: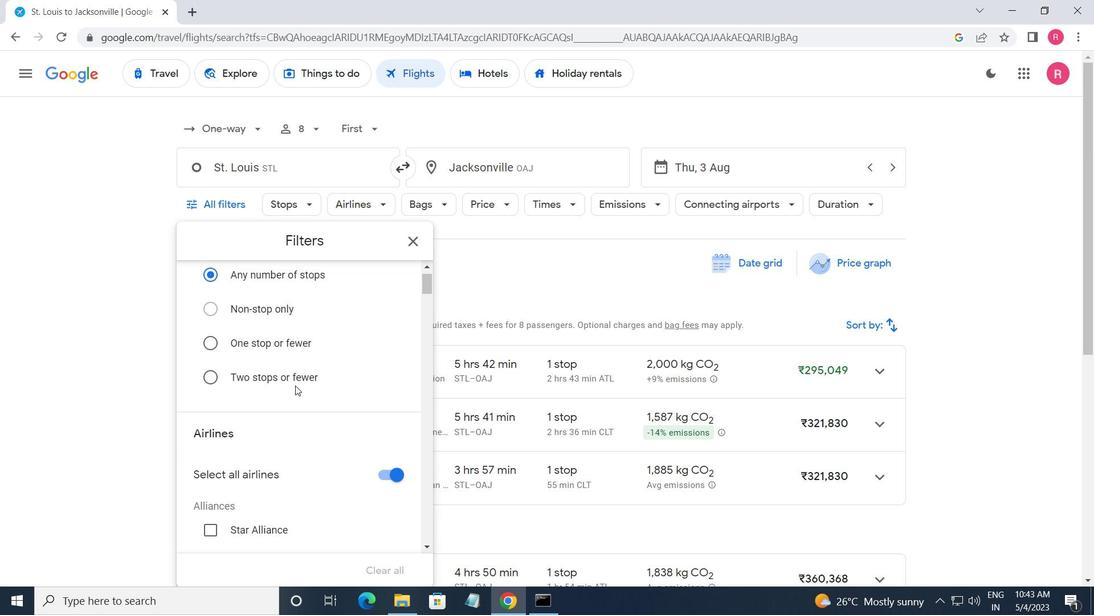 
Action: Mouse moved to (296, 390)
Screenshot: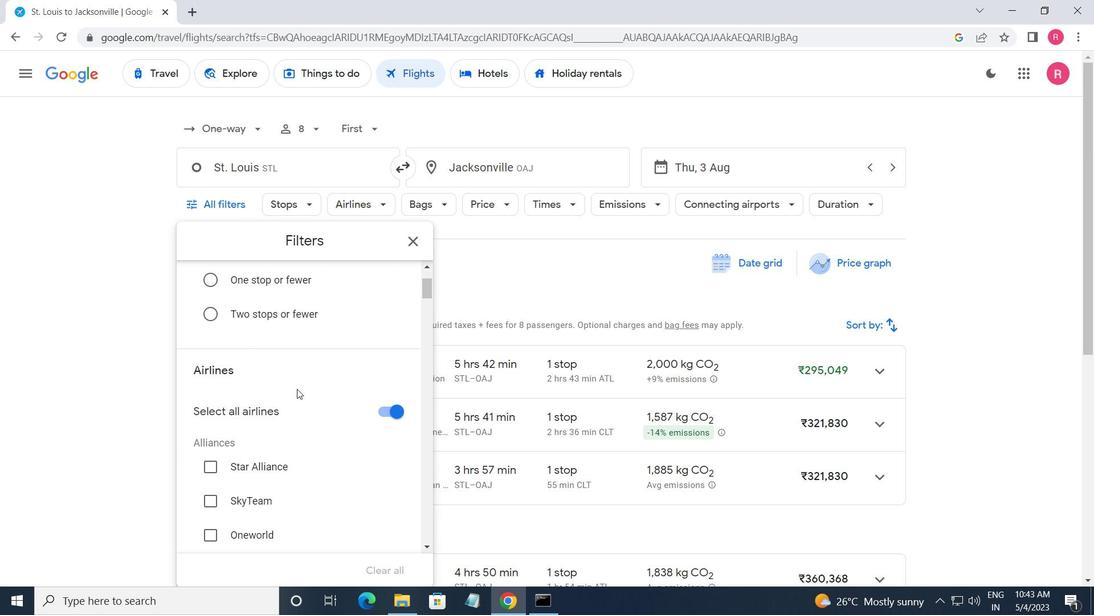 
Action: Mouse scrolled (296, 389) with delta (0, 0)
Screenshot: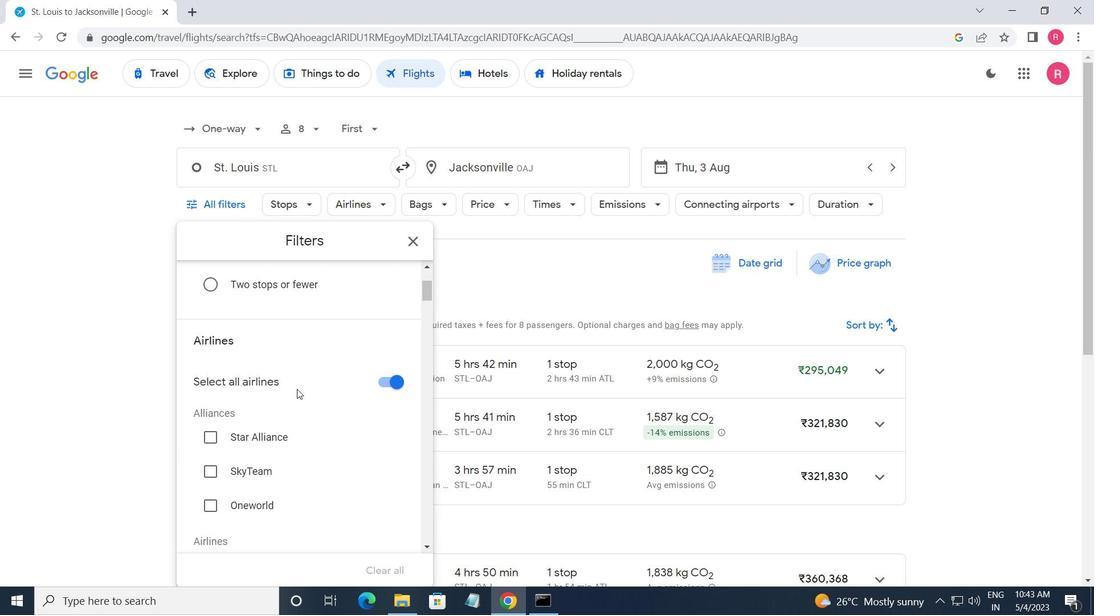 
Action: Mouse scrolled (296, 389) with delta (0, 0)
Screenshot: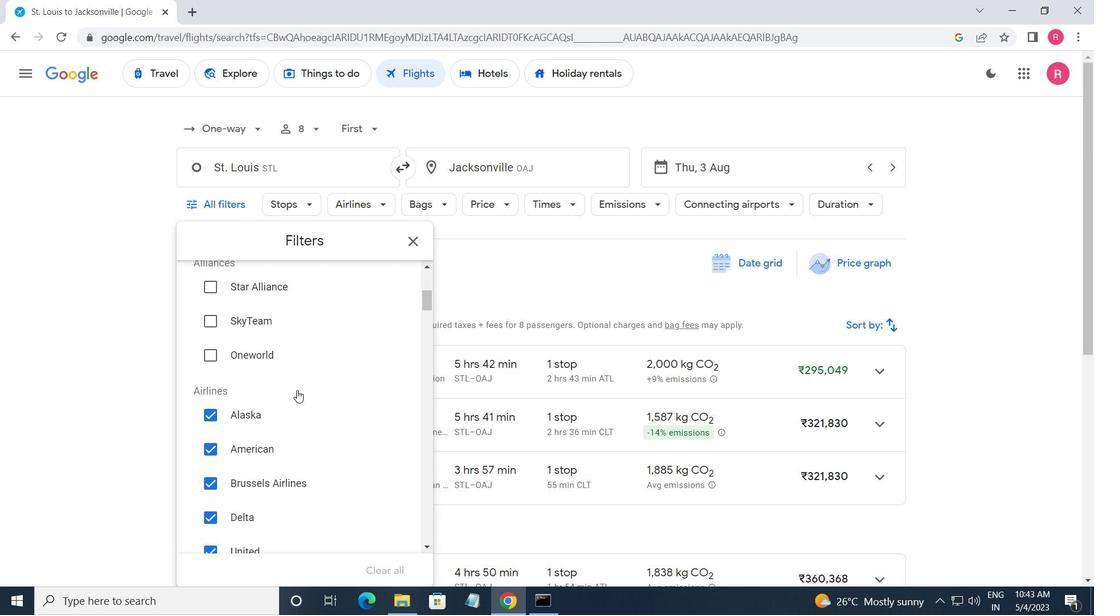 
Action: Mouse scrolled (296, 390) with delta (0, 0)
Screenshot: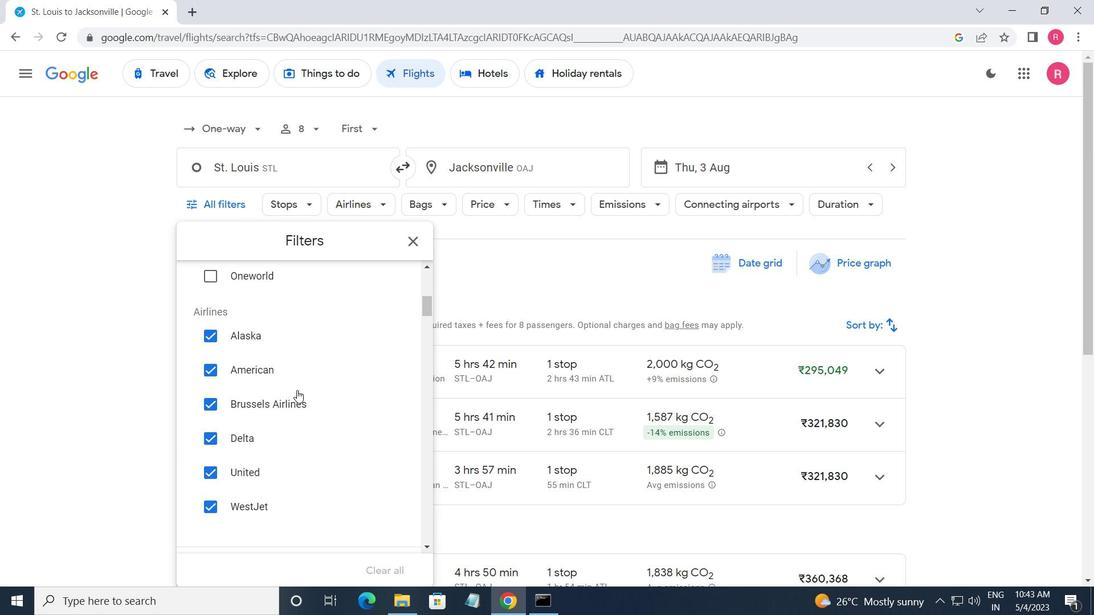 
Action: Mouse scrolled (296, 390) with delta (0, 0)
Screenshot: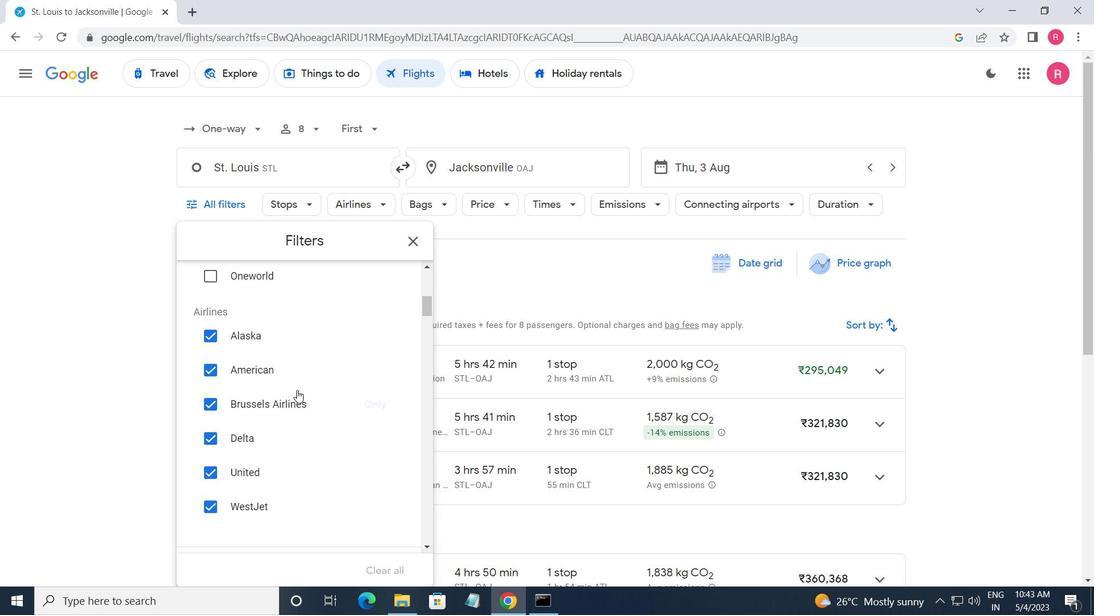 
Action: Mouse scrolled (296, 390) with delta (0, 0)
Screenshot: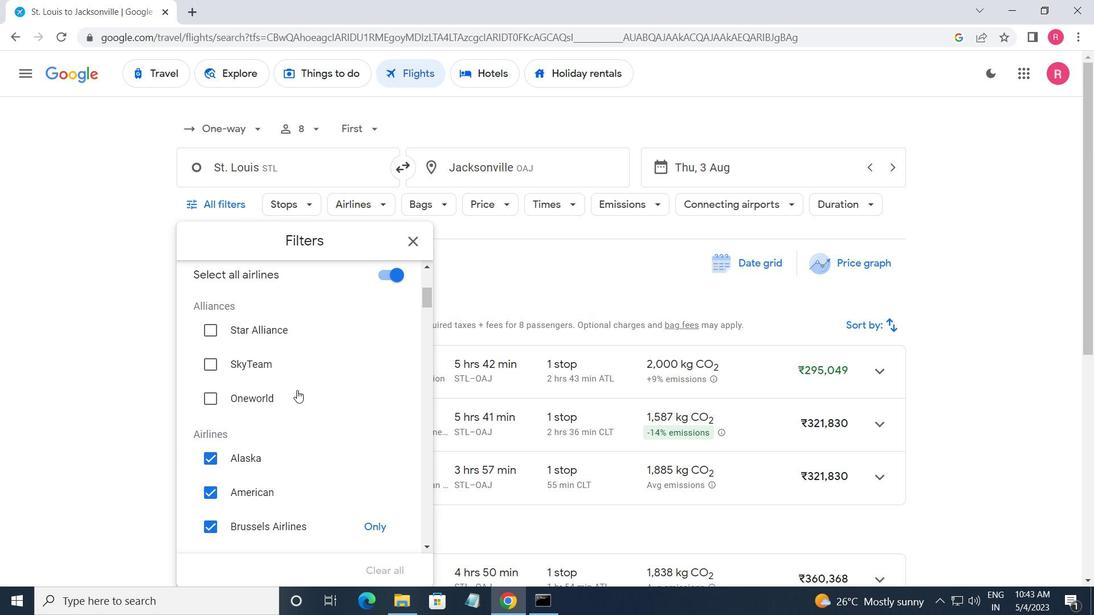 
Action: Mouse scrolled (296, 390) with delta (0, 0)
Screenshot: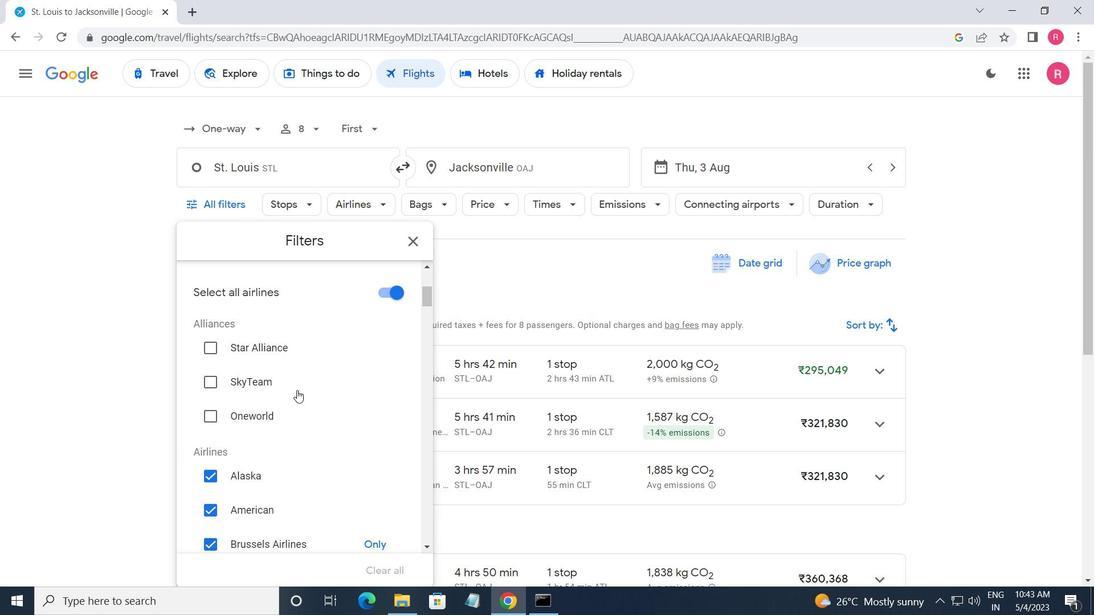 
Action: Mouse moved to (392, 439)
Screenshot: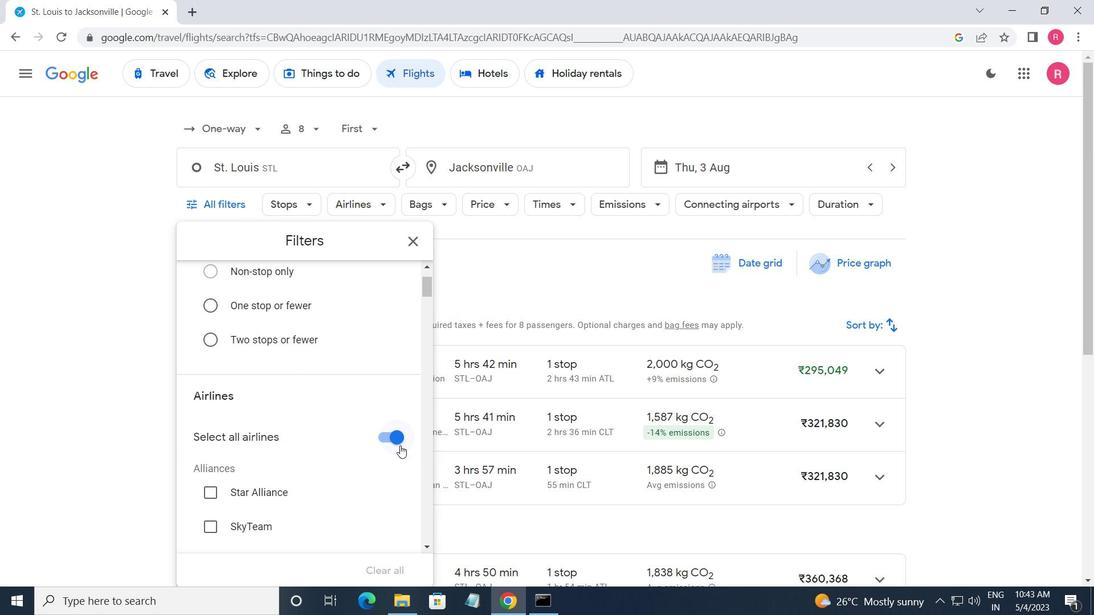 
Action: Mouse pressed left at (392, 439)
Screenshot: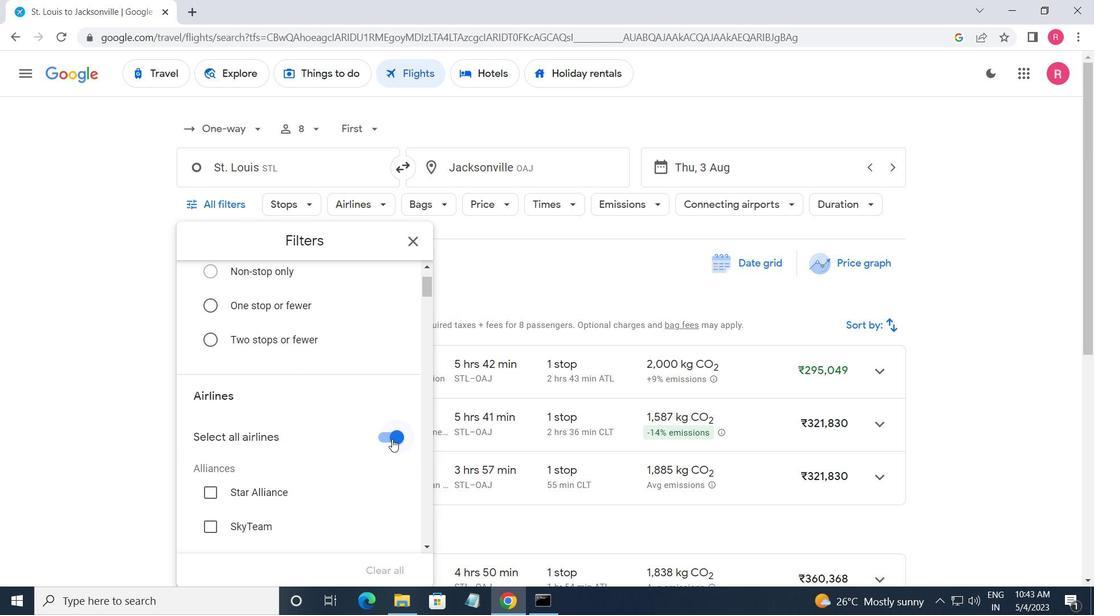 
Action: Mouse moved to (356, 466)
Screenshot: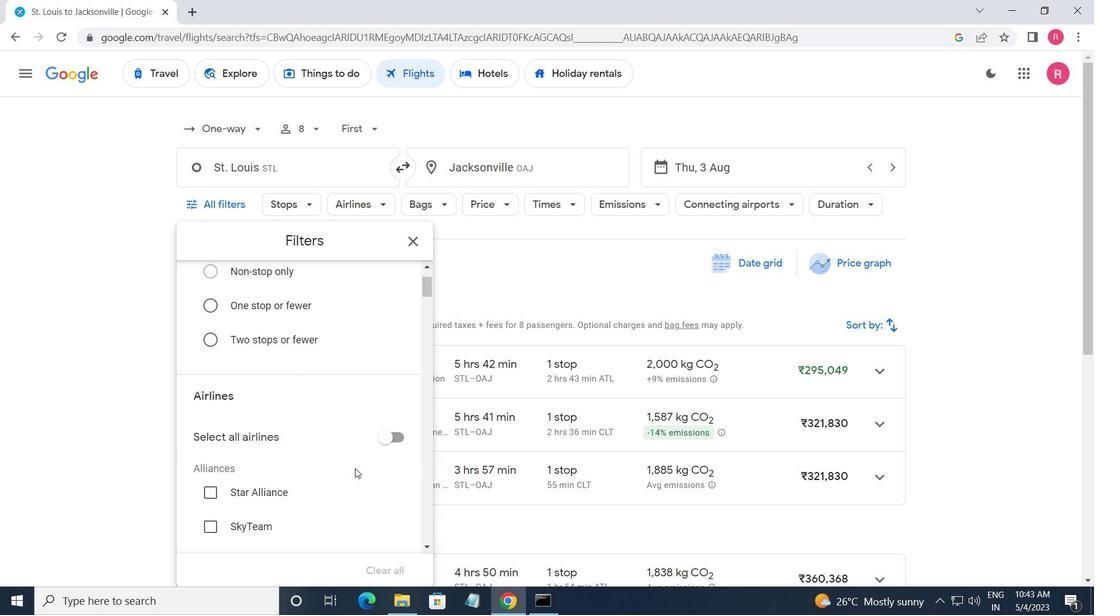 
Action: Mouse scrolled (356, 466) with delta (0, 0)
Screenshot: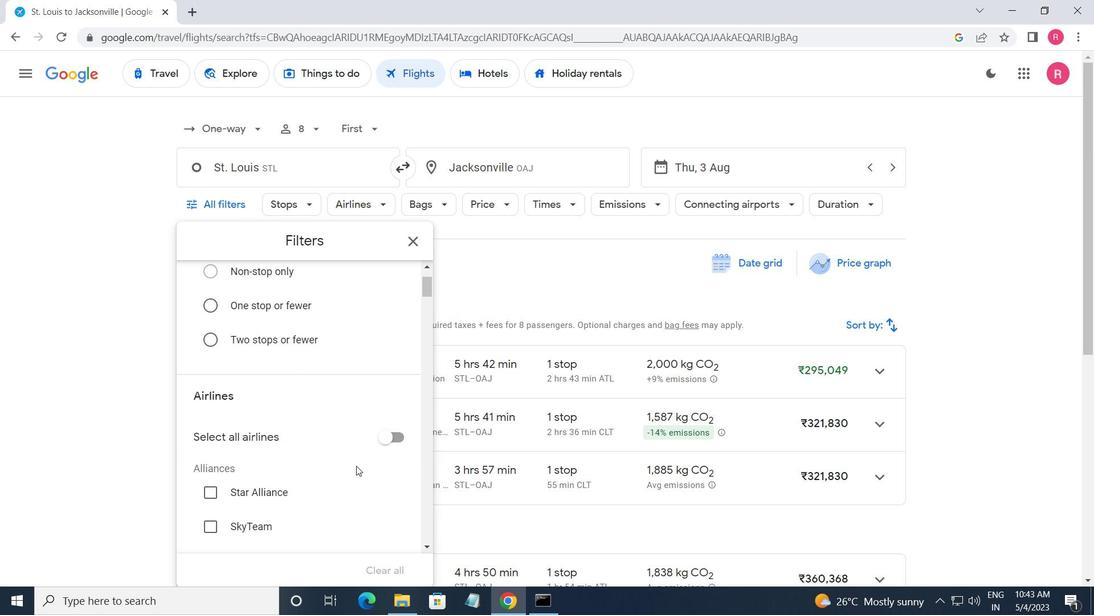 
Action: Mouse scrolled (356, 466) with delta (0, 0)
Screenshot: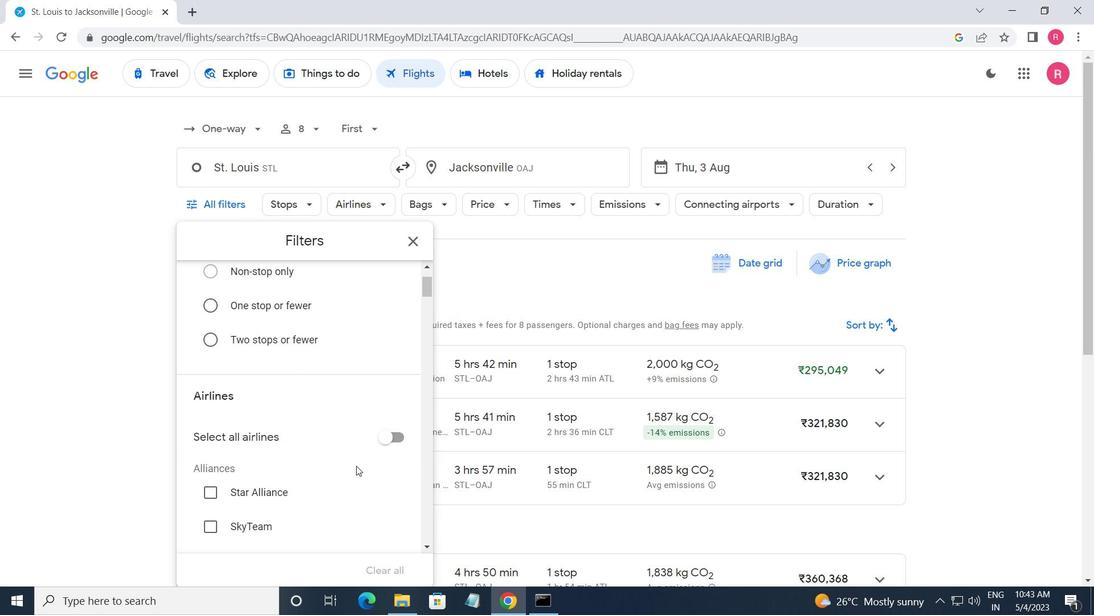 
Action: Mouse scrolled (356, 466) with delta (0, 0)
Screenshot: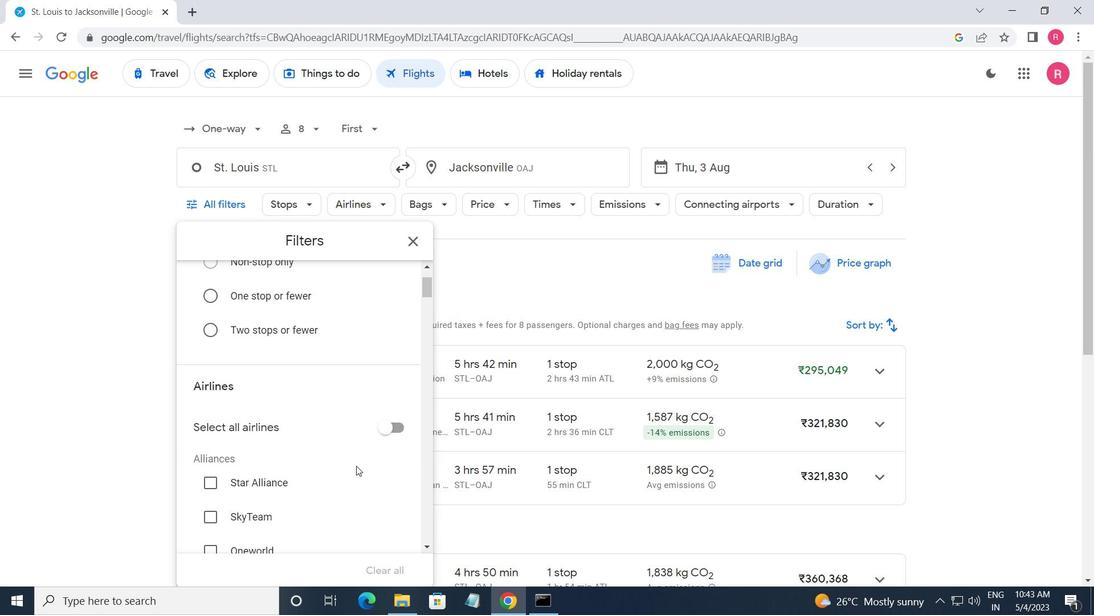 
Action: Mouse scrolled (356, 466) with delta (0, 0)
Screenshot: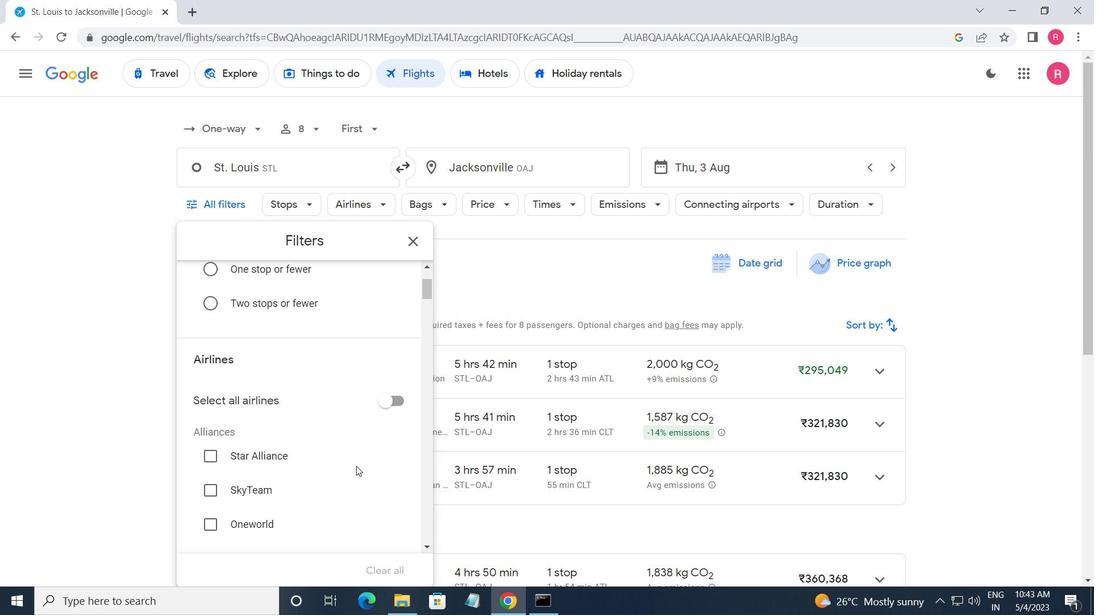 
Action: Mouse scrolled (356, 466) with delta (0, 0)
Screenshot: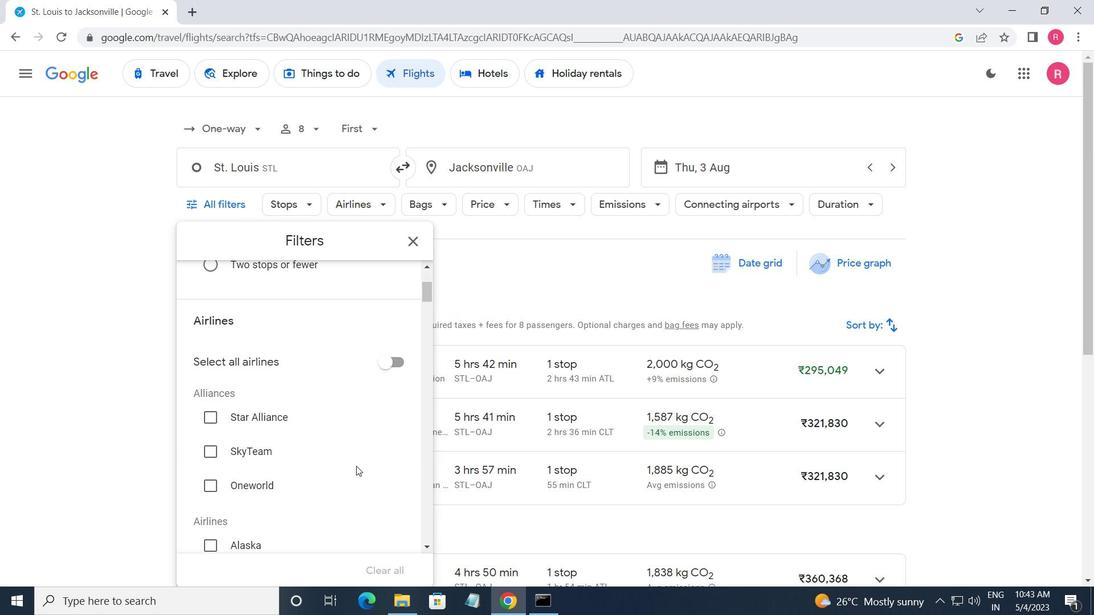 
Action: Mouse scrolled (356, 466) with delta (0, 0)
Screenshot: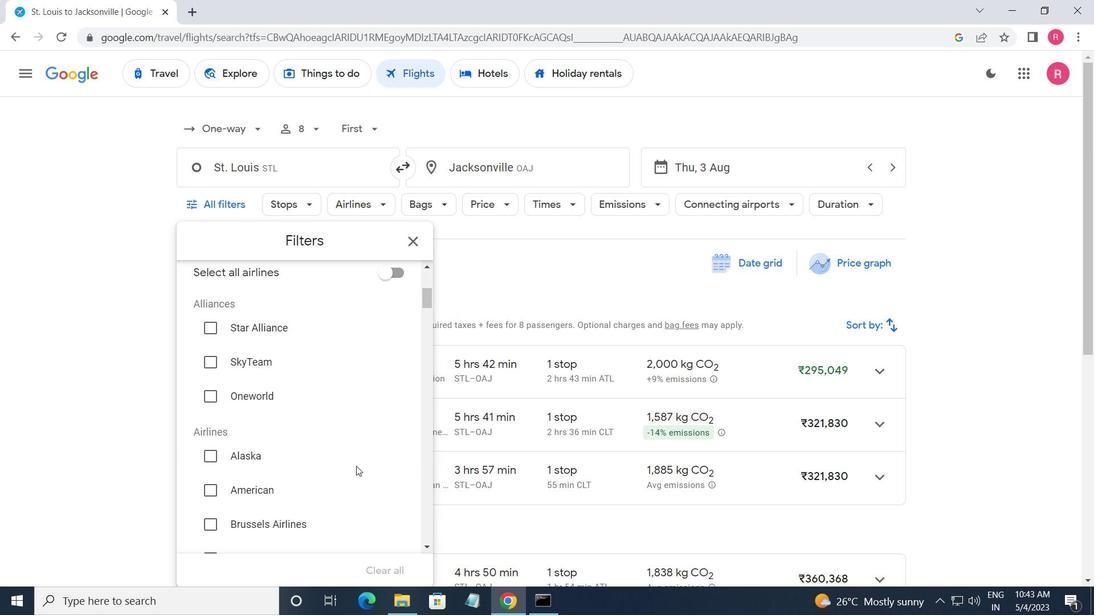 
Action: Mouse moved to (389, 495)
Screenshot: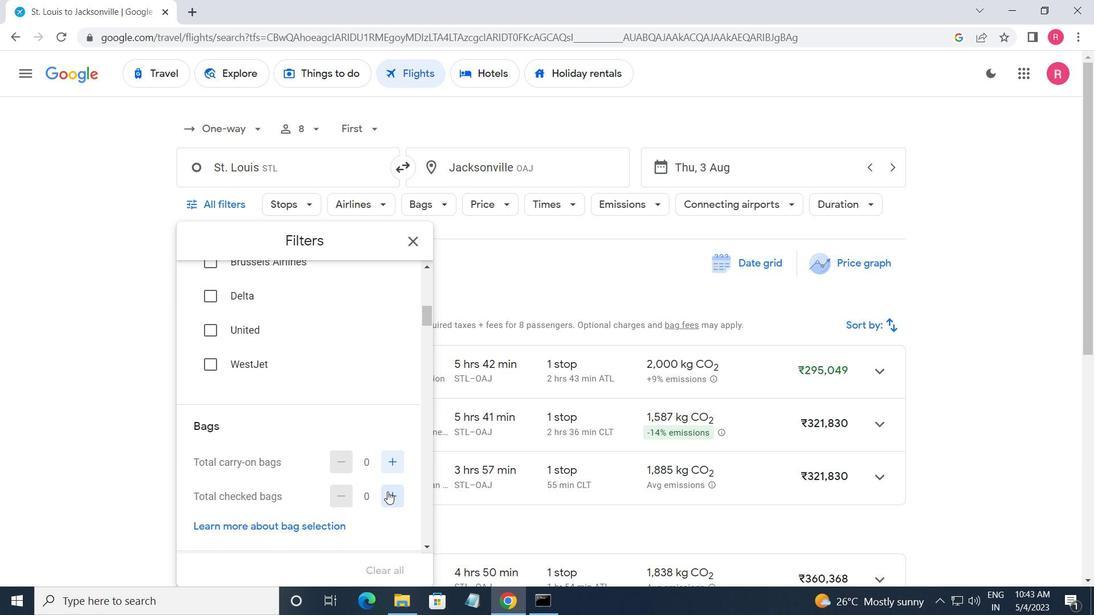 
Action: Mouse pressed left at (389, 495)
Screenshot: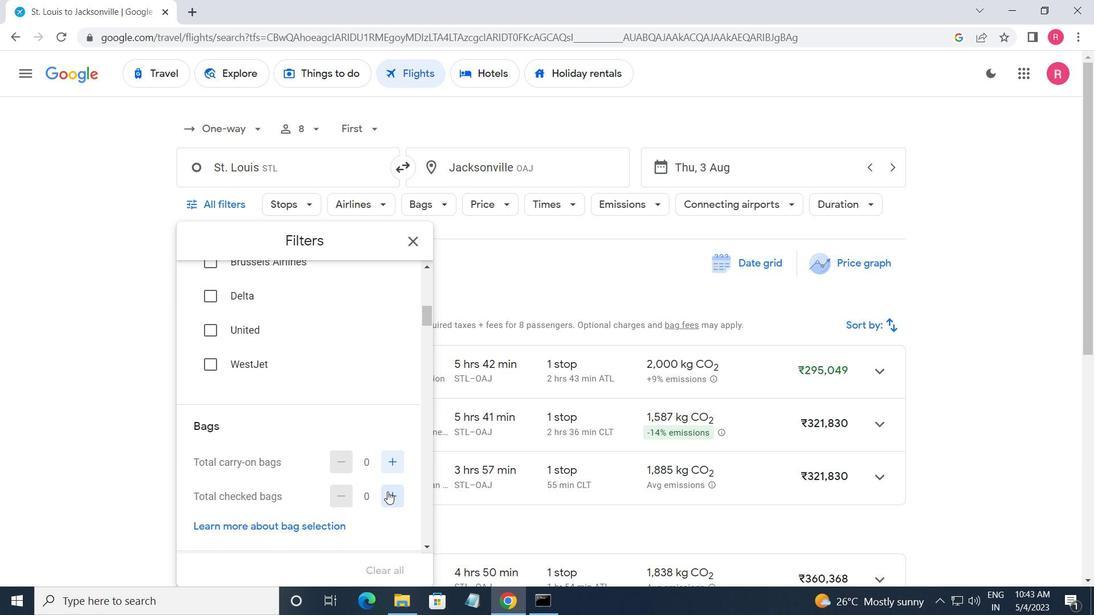 
Action: Mouse moved to (370, 495)
Screenshot: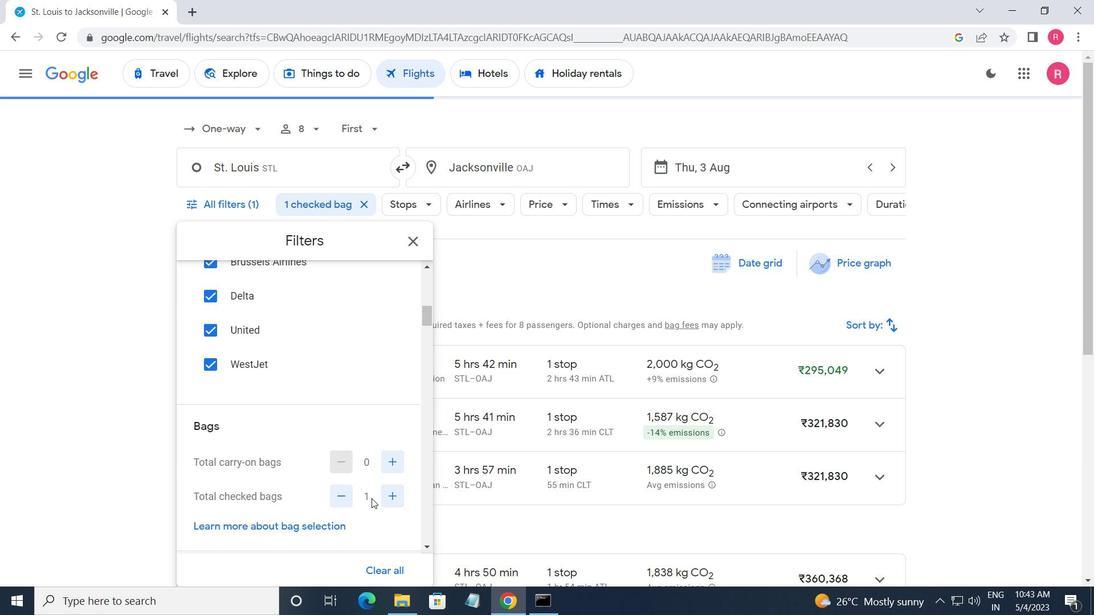 
Action: Mouse scrolled (370, 495) with delta (0, 0)
Screenshot: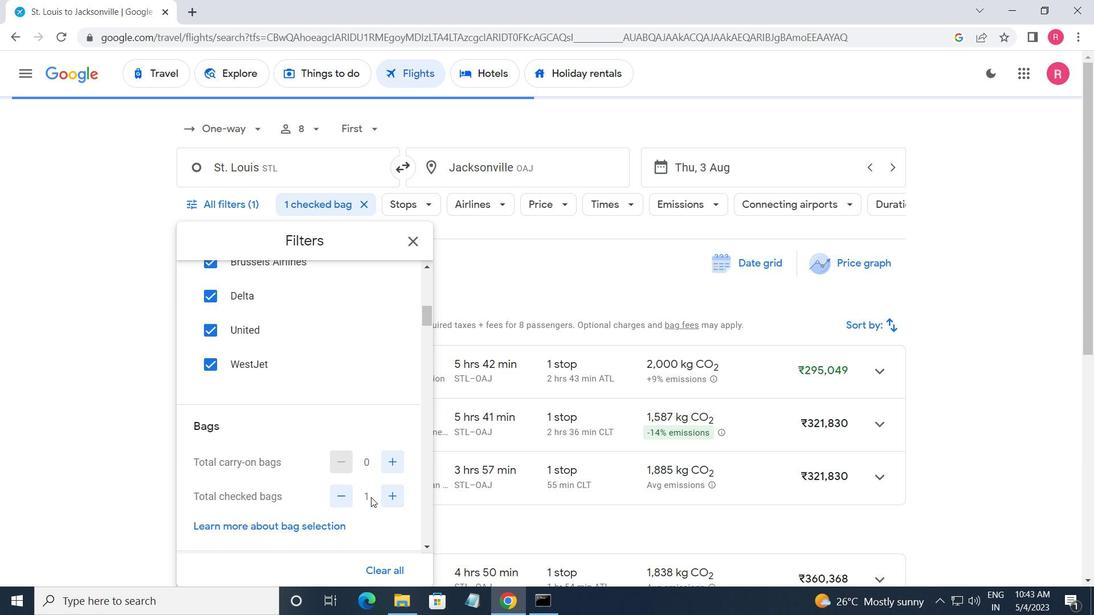 
Action: Mouse scrolled (370, 495) with delta (0, 0)
Screenshot: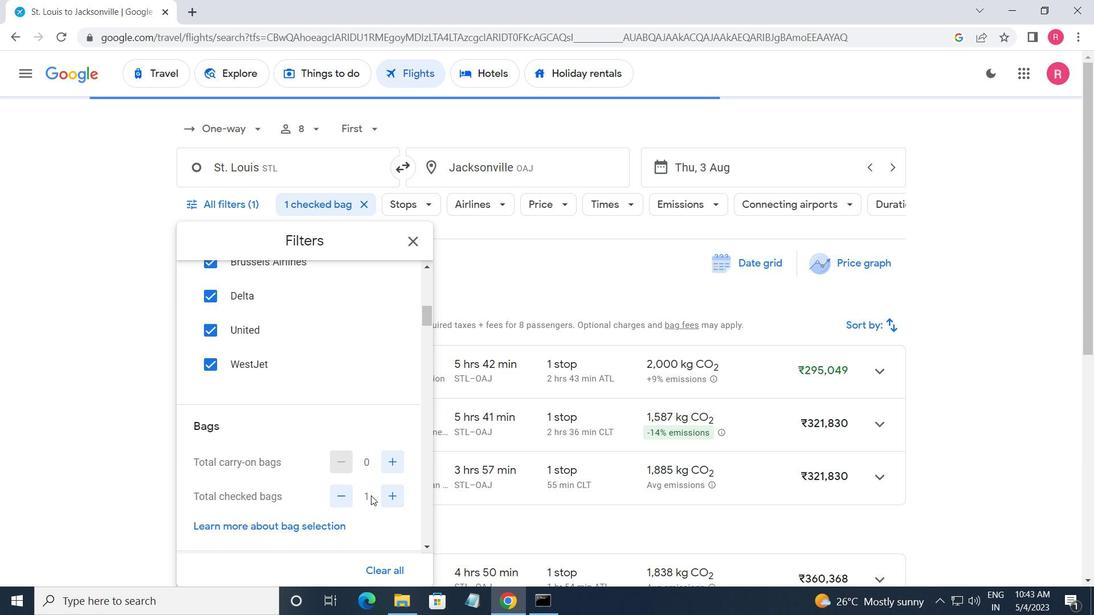 
Action: Mouse moved to (403, 484)
Screenshot: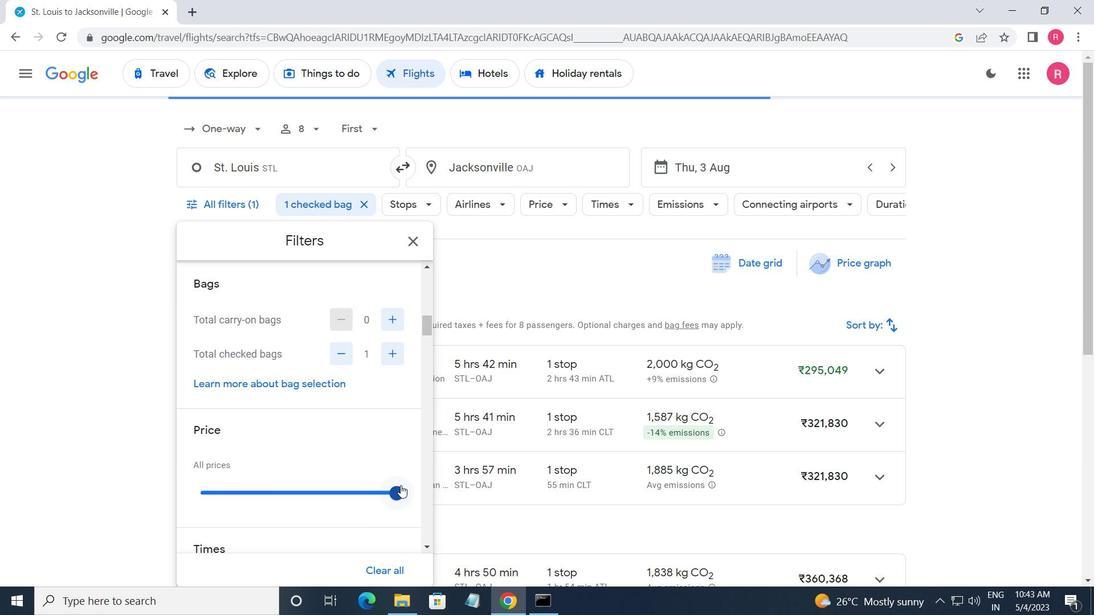 
Action: Mouse pressed left at (403, 484)
Screenshot: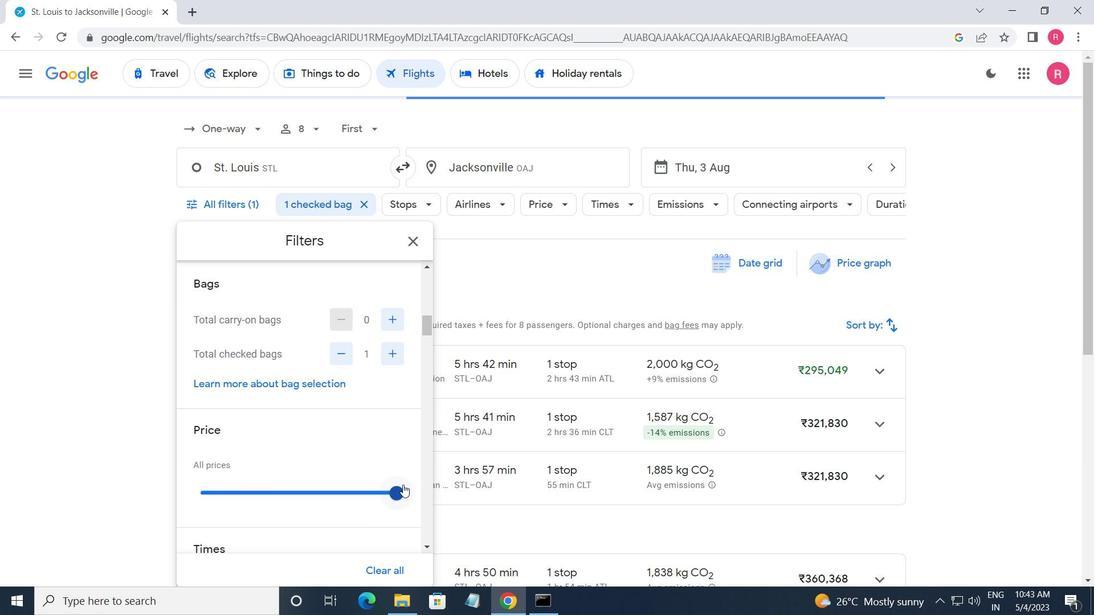 
Action: Mouse moved to (233, 481)
Screenshot: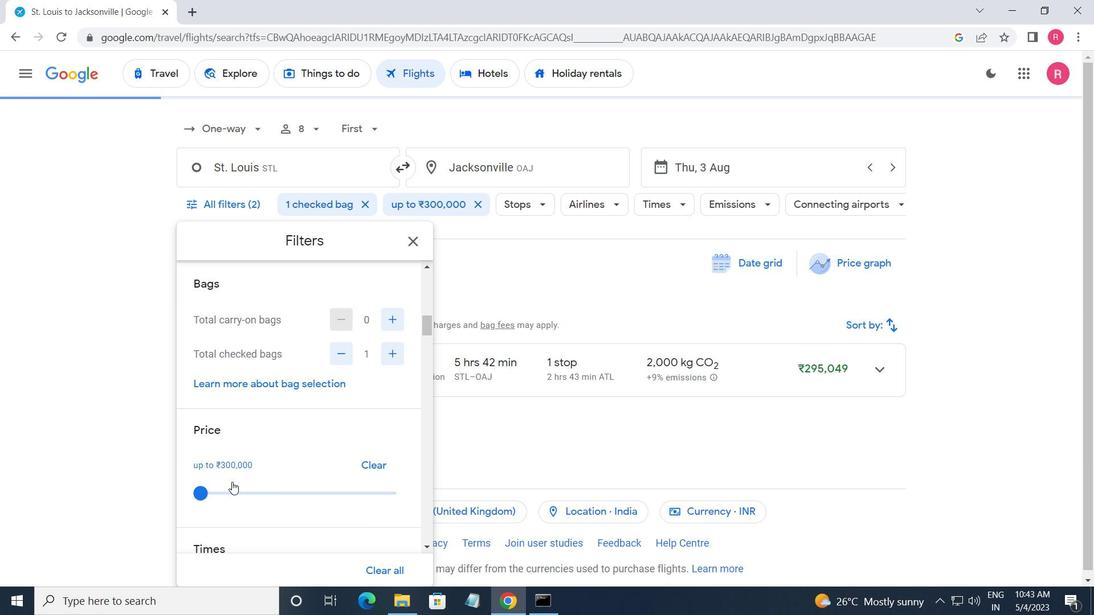 
Action: Mouse scrolled (233, 480) with delta (0, 0)
Screenshot: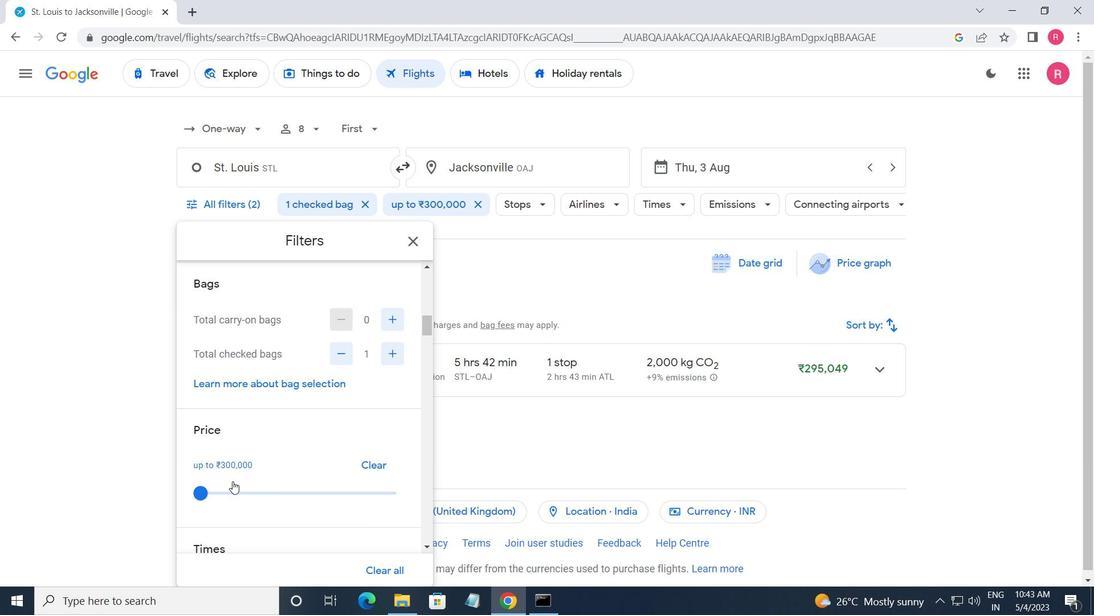 
Action: Mouse scrolled (233, 480) with delta (0, 0)
Screenshot: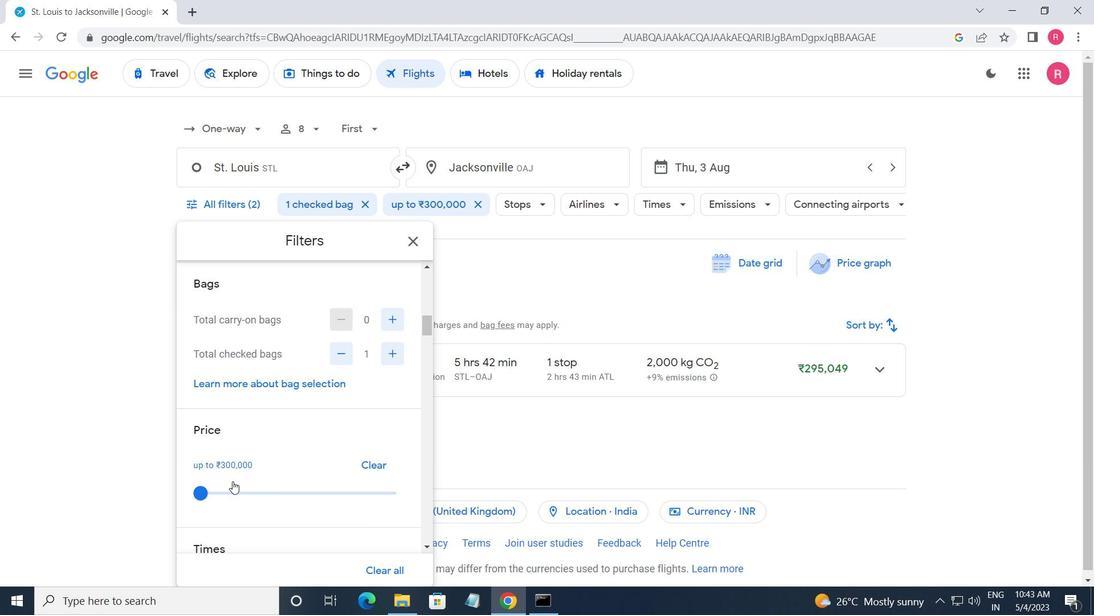 
Action: Mouse moved to (194, 513)
Screenshot: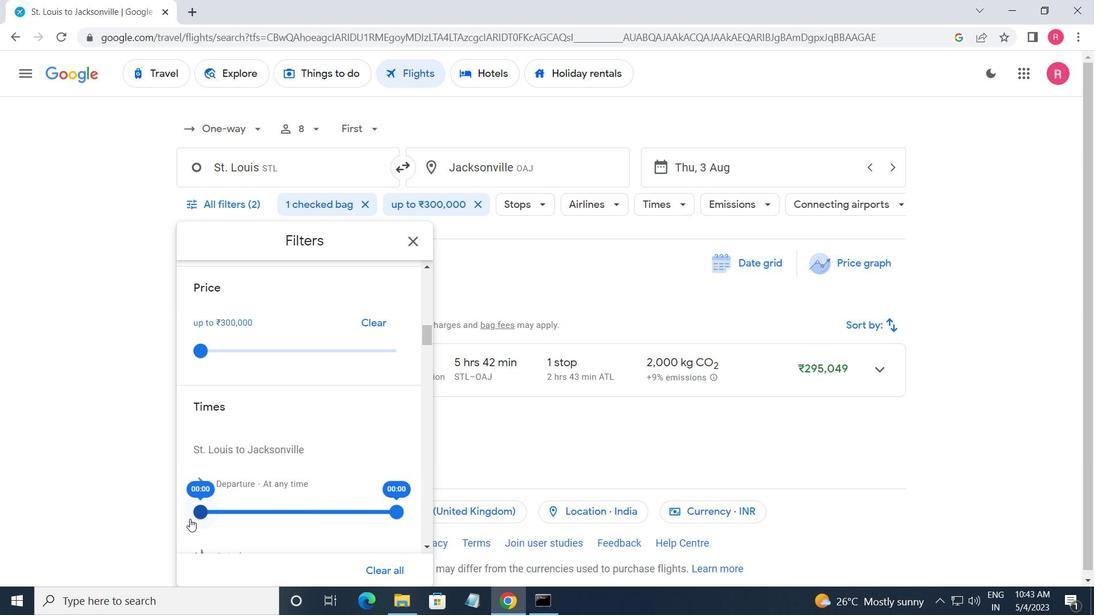 
Action: Mouse pressed left at (194, 513)
Screenshot: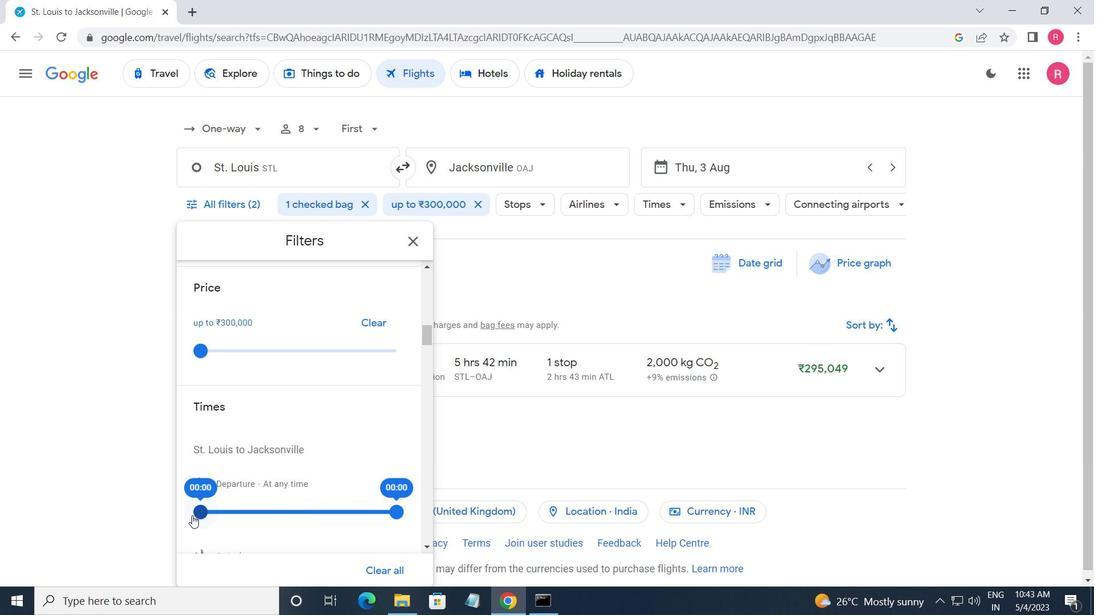 
Action: Mouse moved to (401, 513)
Screenshot: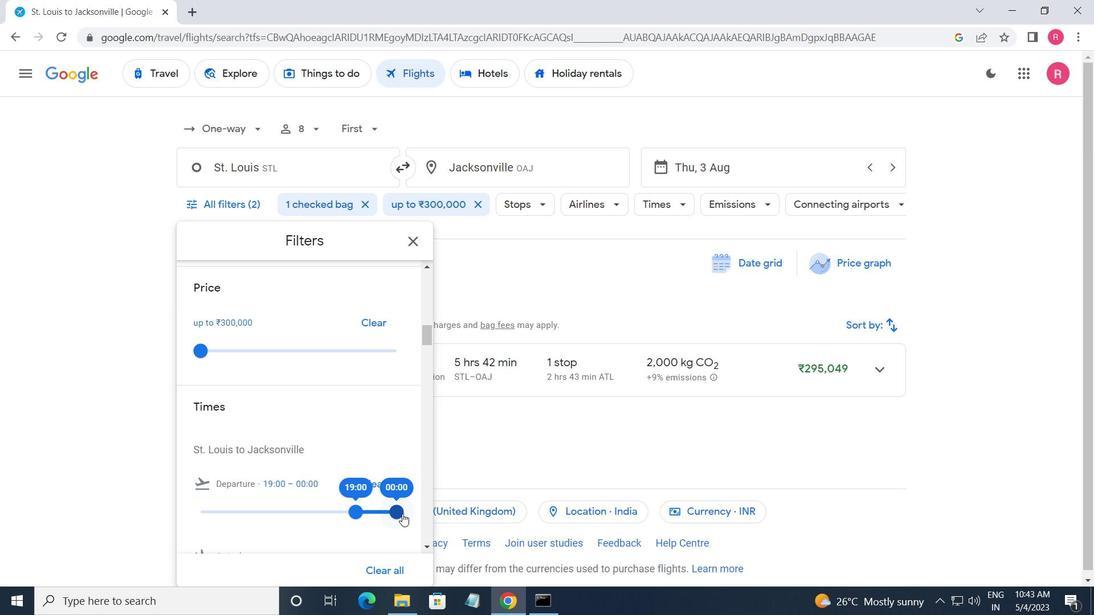 
Action: Mouse pressed left at (401, 513)
Screenshot: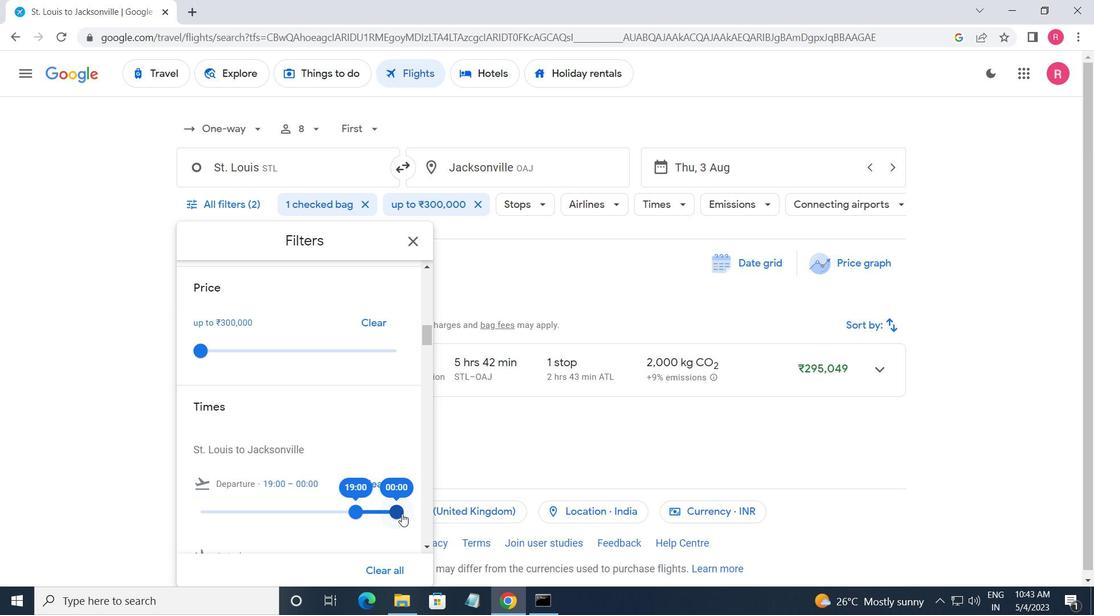 
Action: Mouse moved to (415, 241)
Screenshot: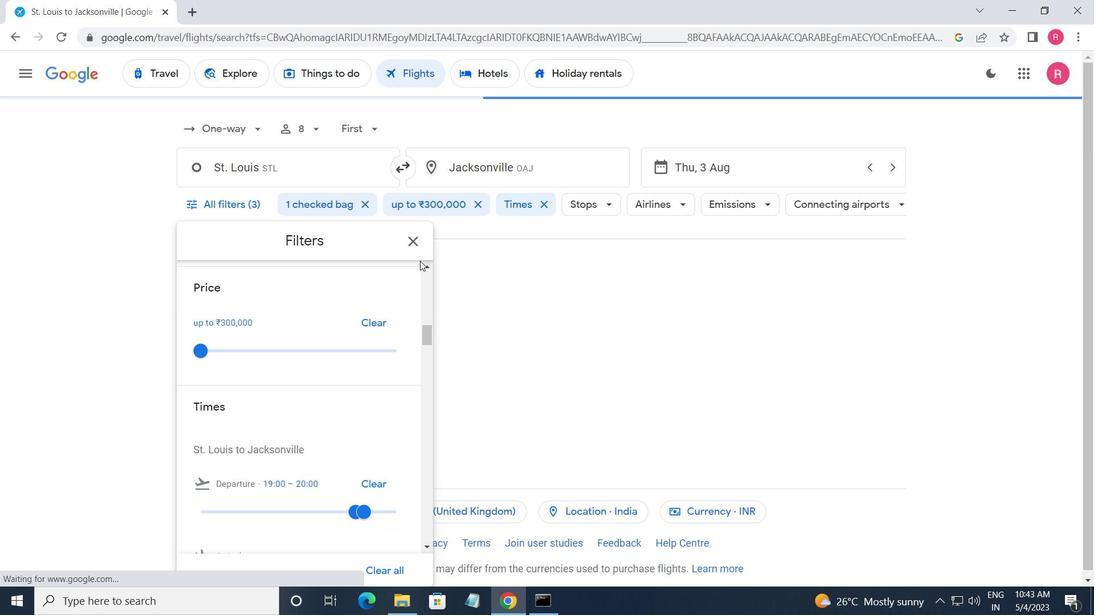 
Action: Mouse pressed left at (415, 241)
Screenshot: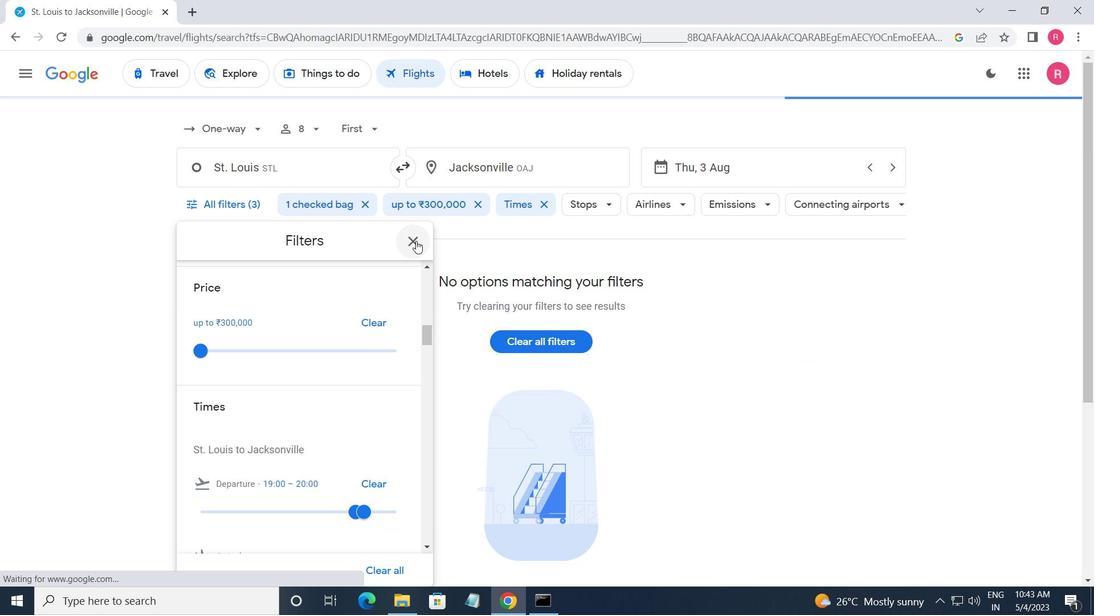 
Action: Mouse moved to (422, 305)
Screenshot: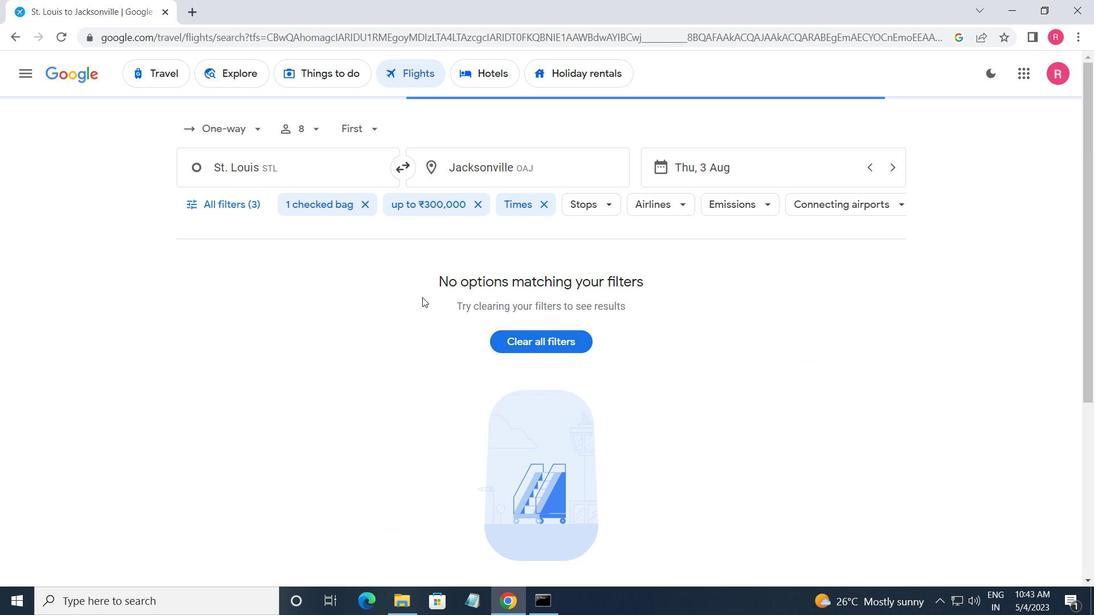
